 Task: Send an email with the signature Hailey Mitchell with the subject Request for feedback on a customer service experience and the message Please let me know if there are any changes to the project requirements. from softage.2@softage.net to softage.1@softage.net with an attached image file Sales_promotion_image.png and move the email from Sent Items to the folder Reflection
Action: Mouse pressed left at (833, 433)
Screenshot: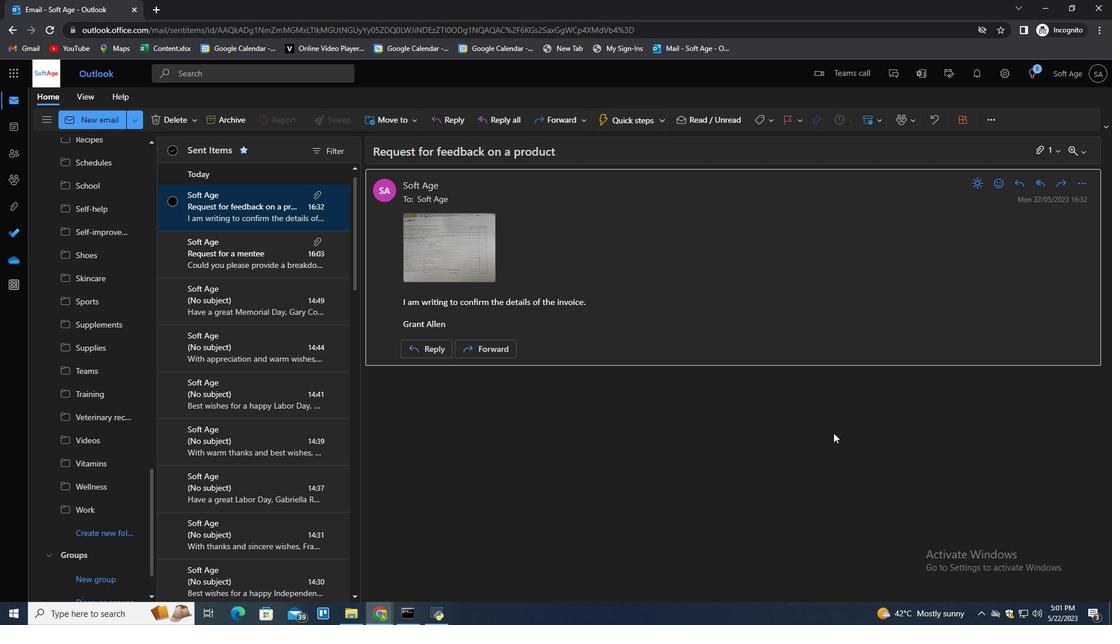 
Action: Key pressed n
Screenshot: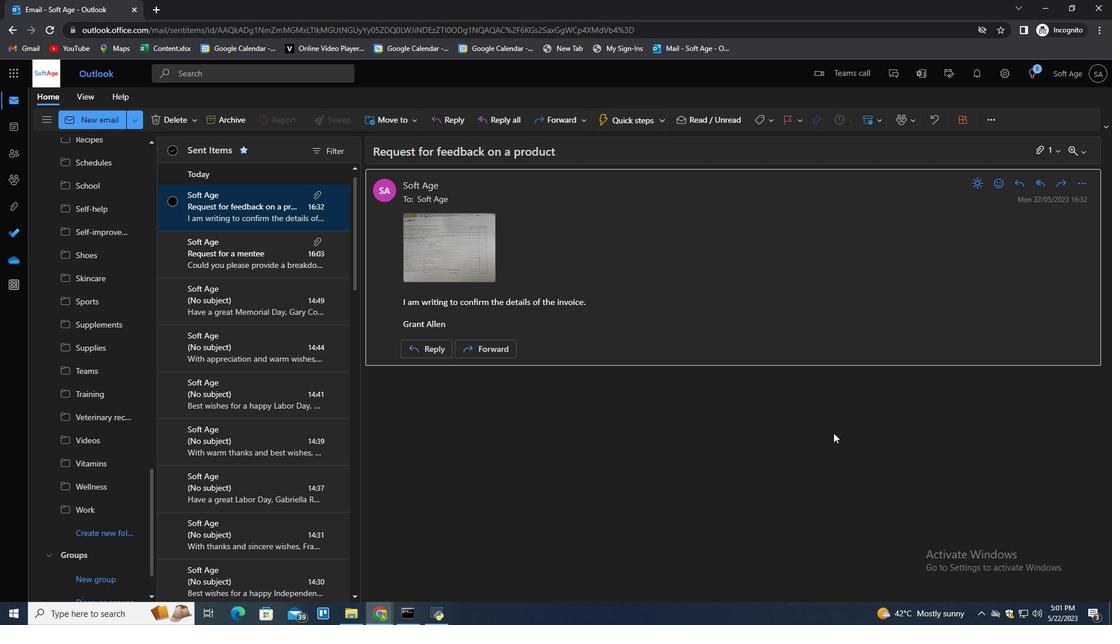 
Action: Mouse moved to (782, 120)
Screenshot: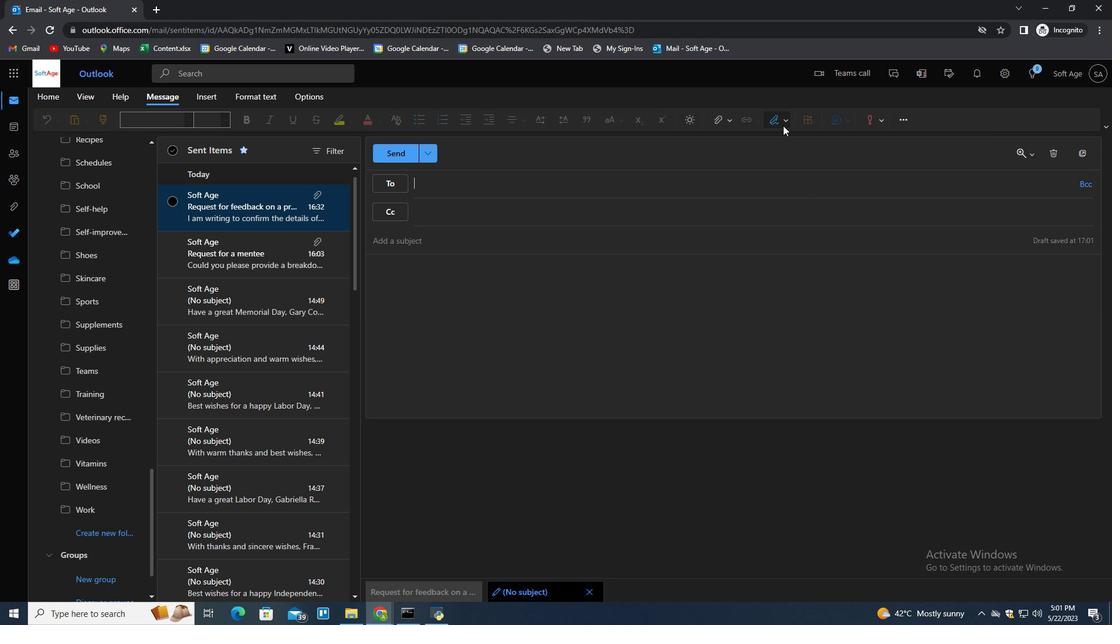 
Action: Mouse pressed left at (782, 120)
Screenshot: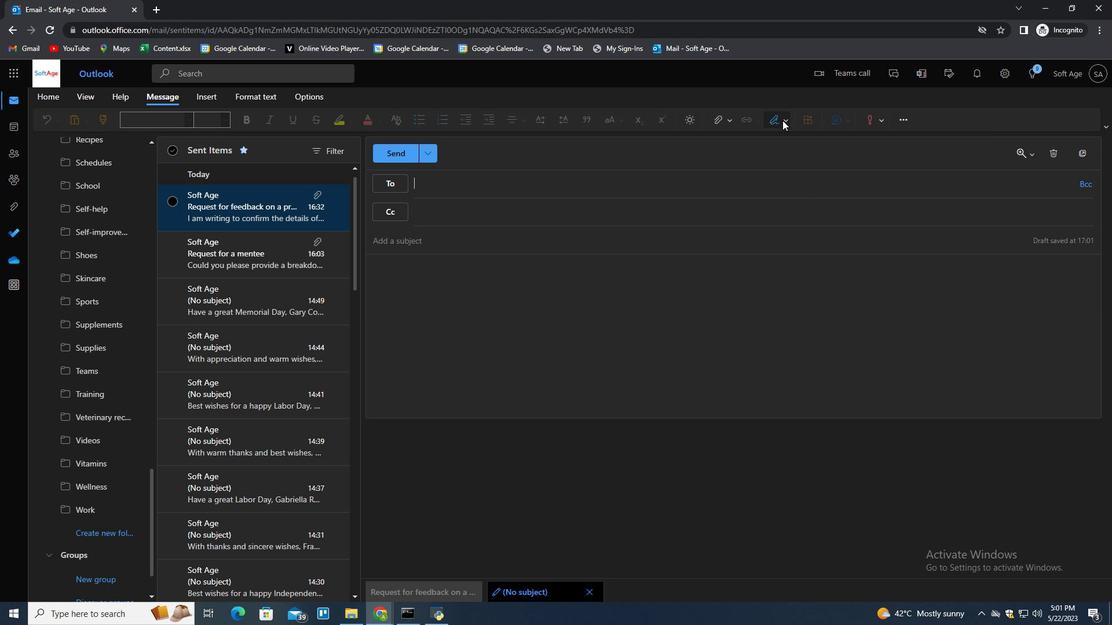 
Action: Mouse moved to (769, 161)
Screenshot: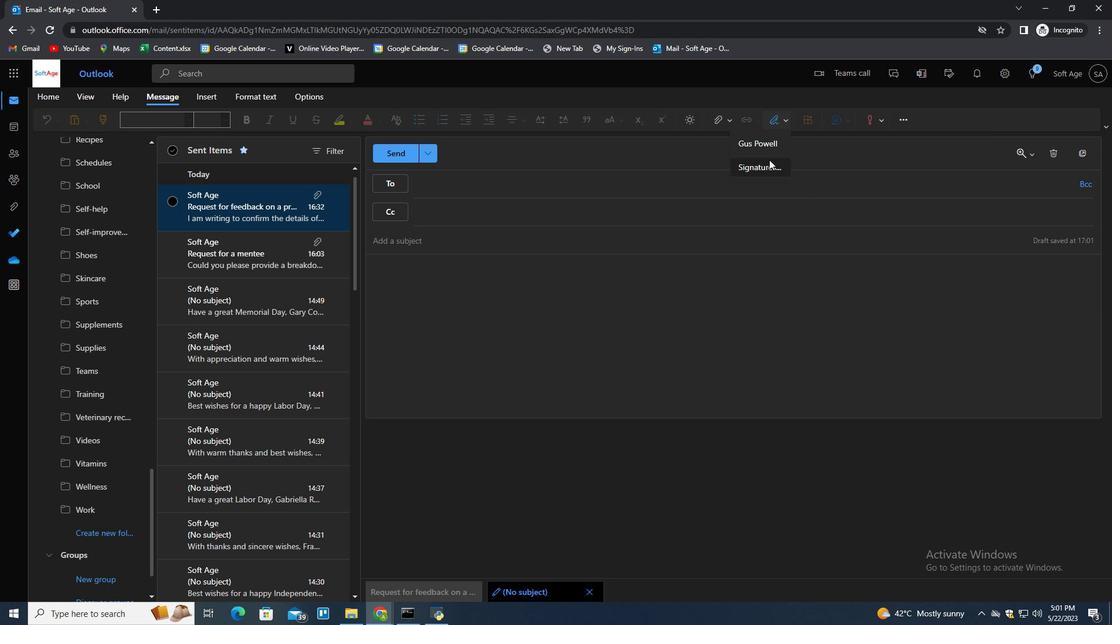 
Action: Mouse pressed left at (769, 161)
Screenshot: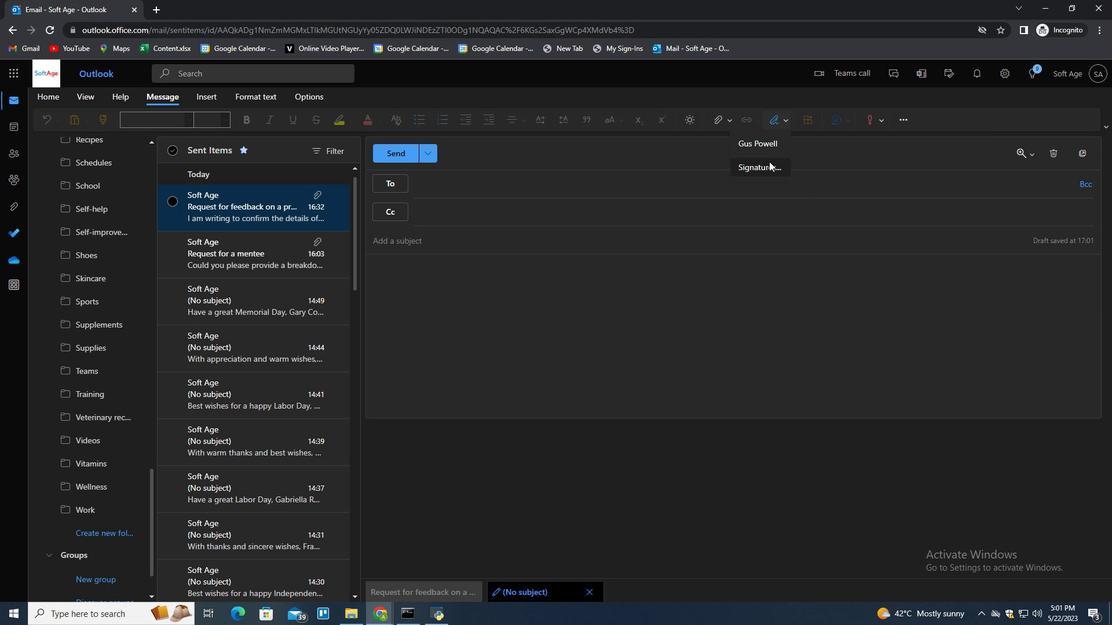 
Action: Mouse moved to (796, 212)
Screenshot: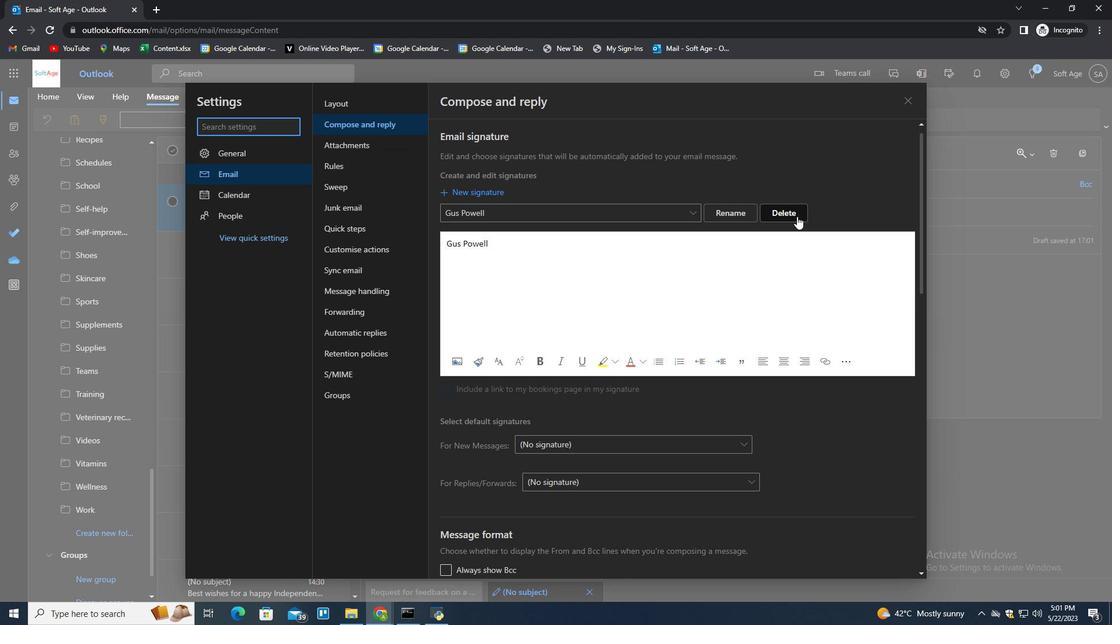 
Action: Mouse pressed left at (796, 212)
Screenshot: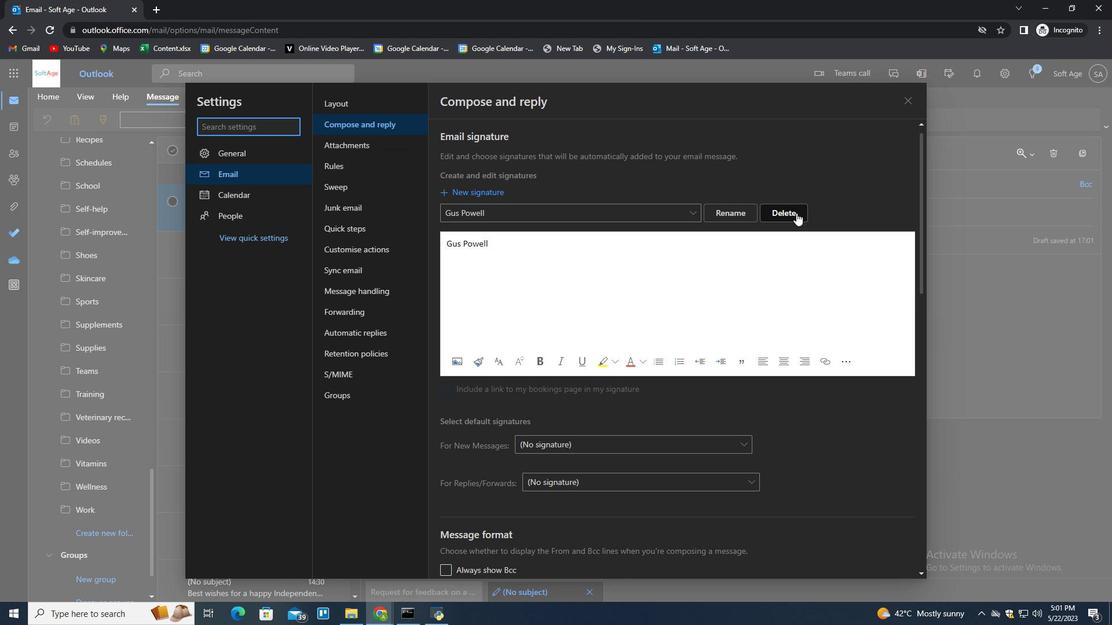 
Action: Mouse pressed left at (796, 212)
Screenshot: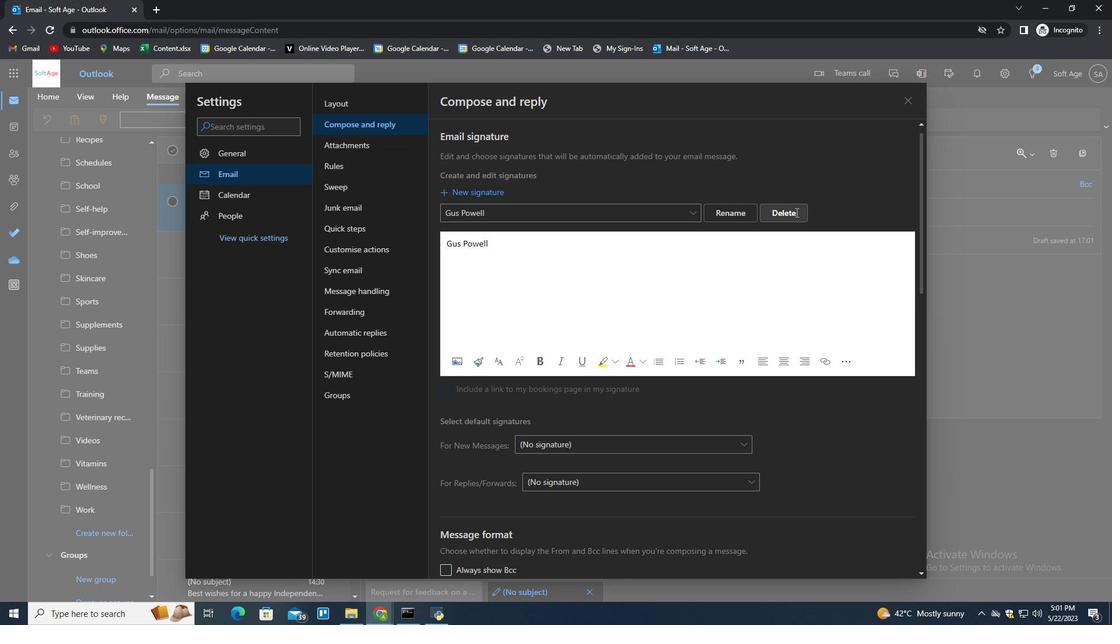 
Action: Key pressed <Key.shift>Hailey<Key.space><Key.shift>Mitchell<Key.tab><Key.shift><Key.shift><Key.shift><Key.shift>Hailey<Key.shift><Key.space><Key.shift>Mitchell
Screenshot: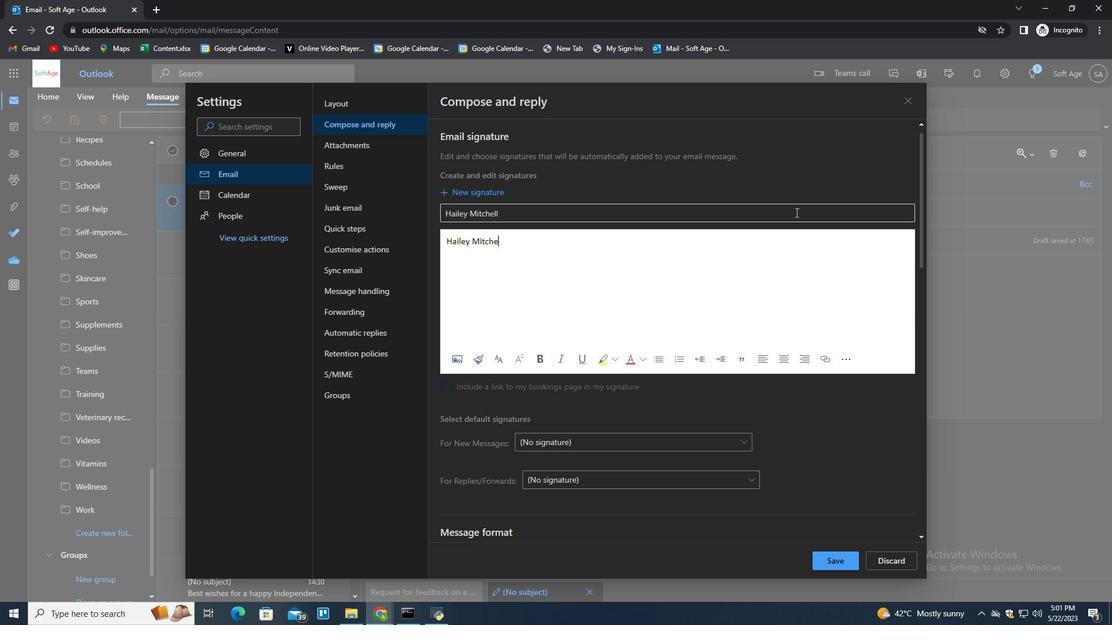 
Action: Mouse moved to (835, 562)
Screenshot: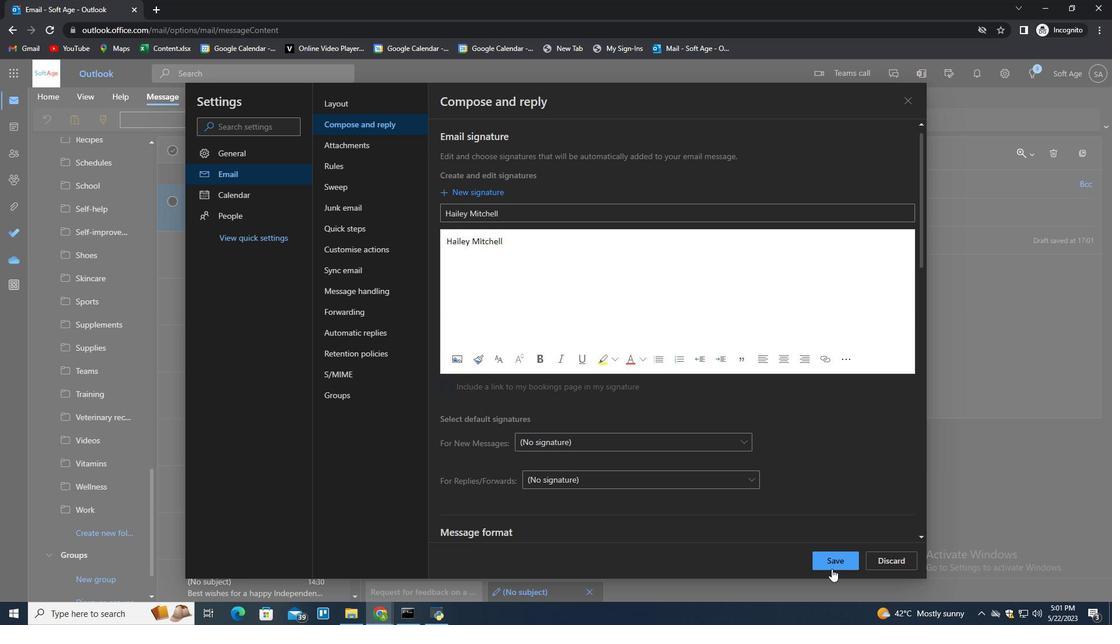 
Action: Mouse pressed left at (835, 562)
Screenshot: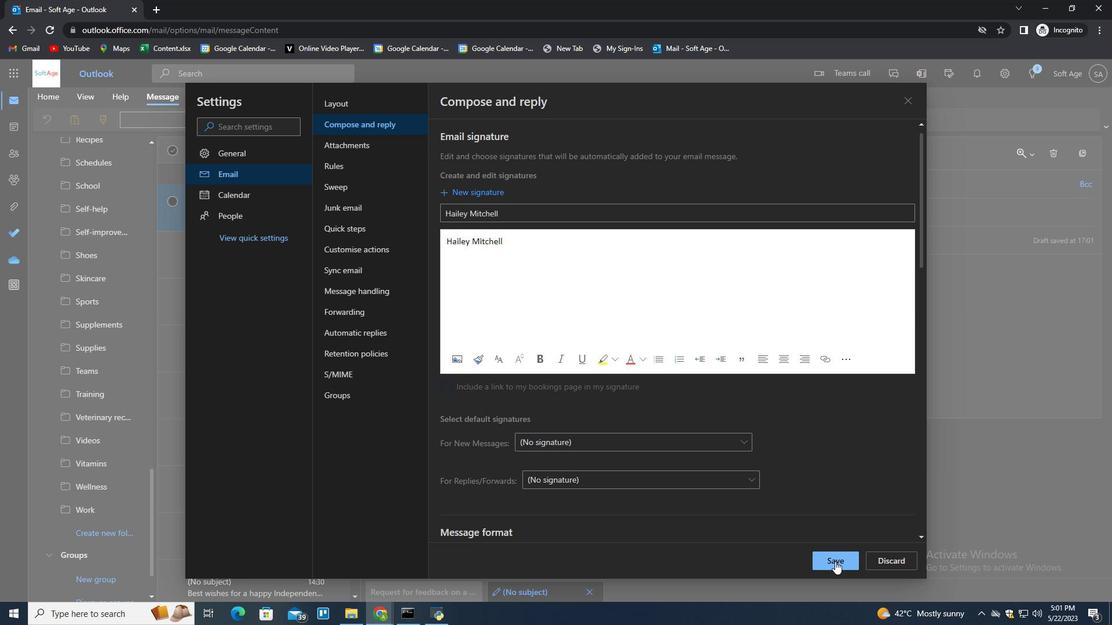 
Action: Mouse moved to (1019, 325)
Screenshot: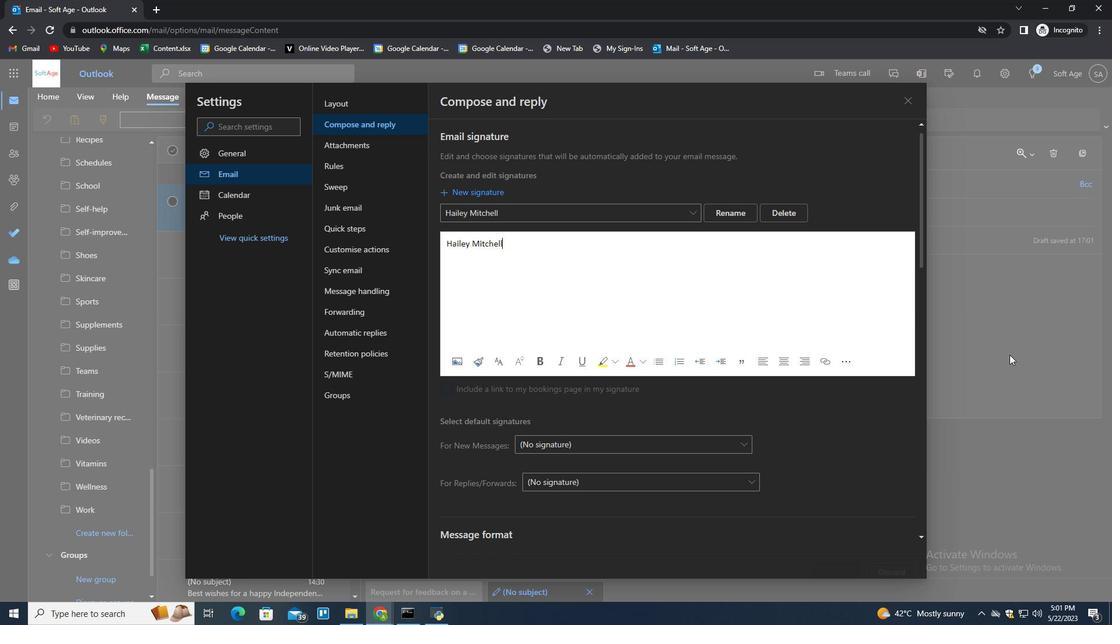 
Action: Mouse pressed left at (1019, 325)
Screenshot: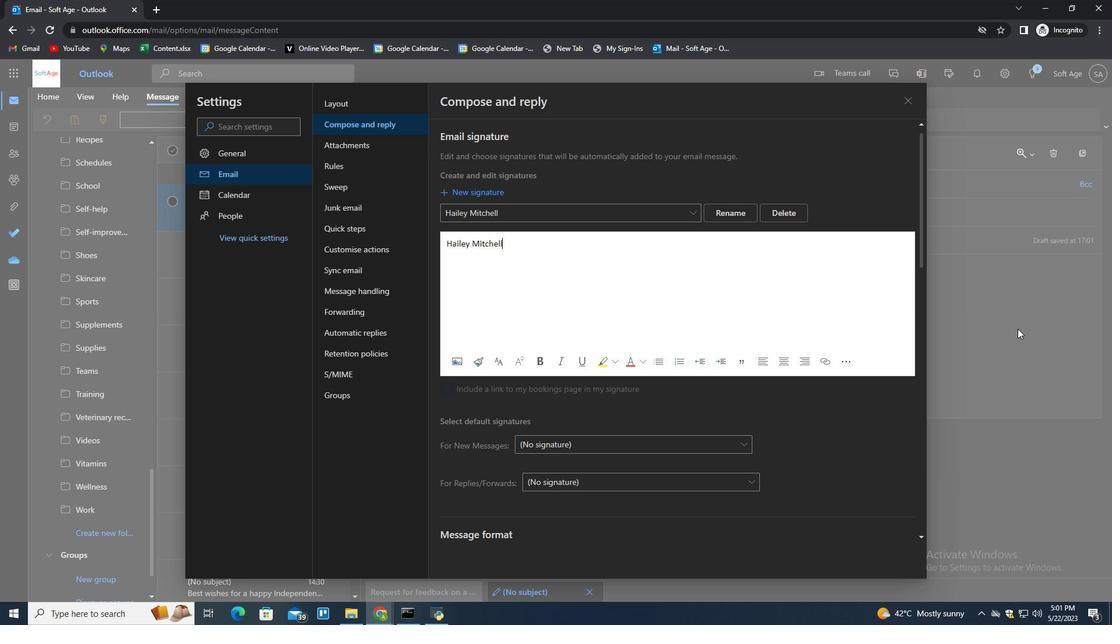 
Action: Mouse moved to (784, 116)
Screenshot: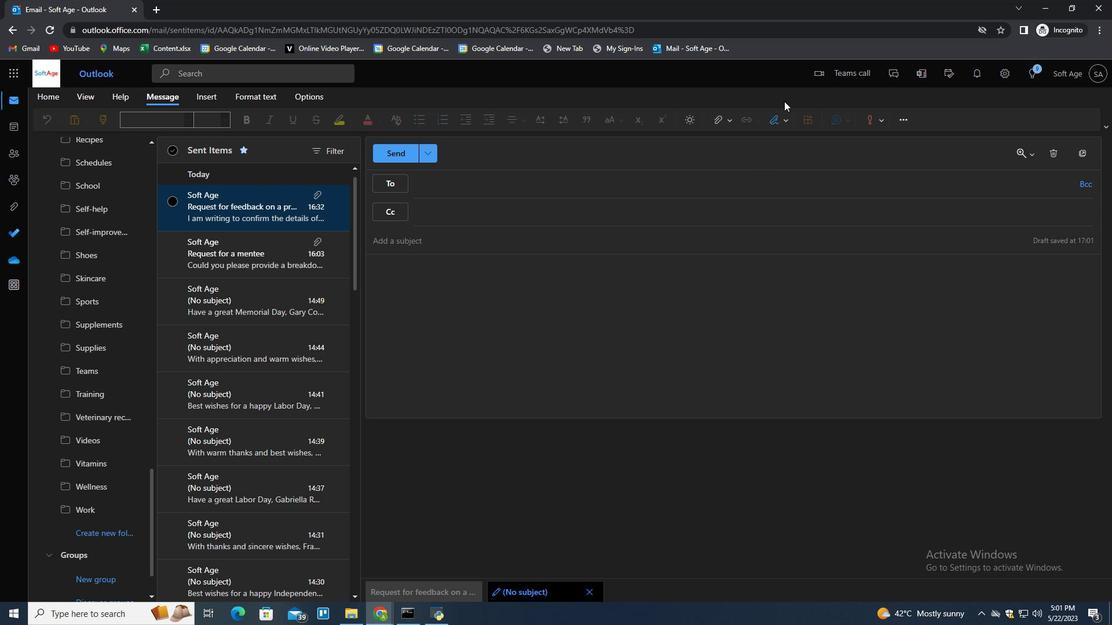 
Action: Mouse pressed left at (784, 116)
Screenshot: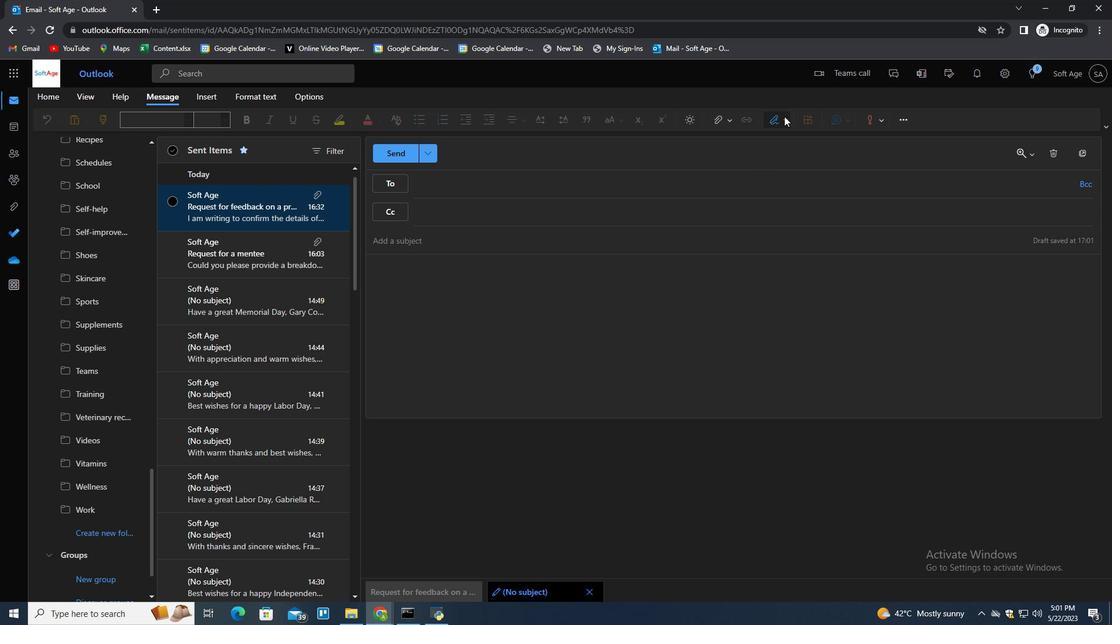 
Action: Mouse moved to (770, 141)
Screenshot: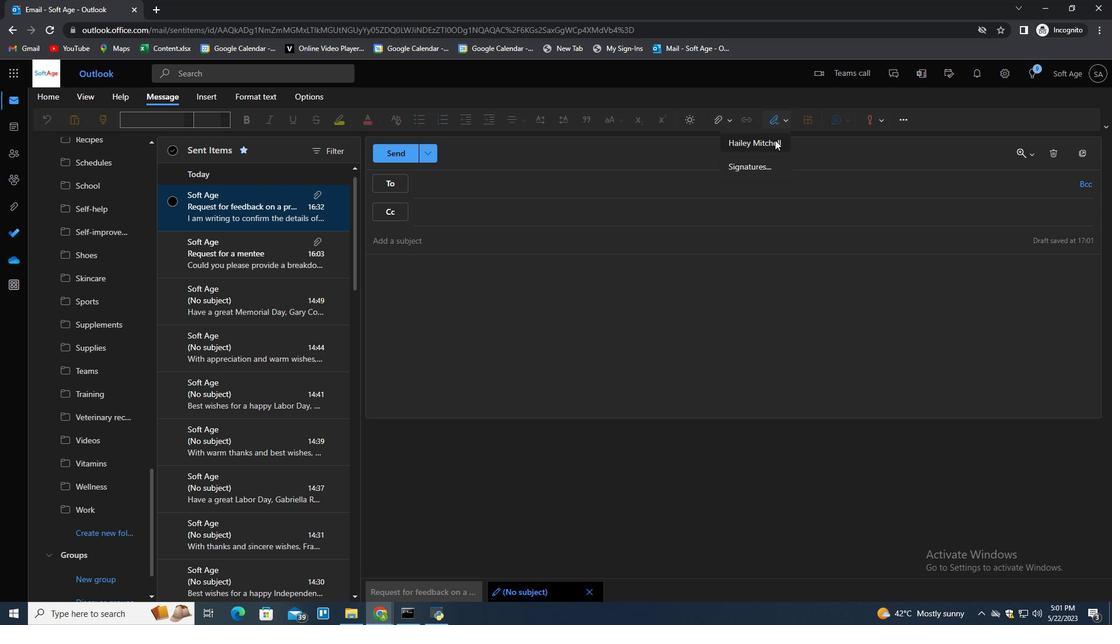 
Action: Mouse pressed left at (770, 141)
Screenshot: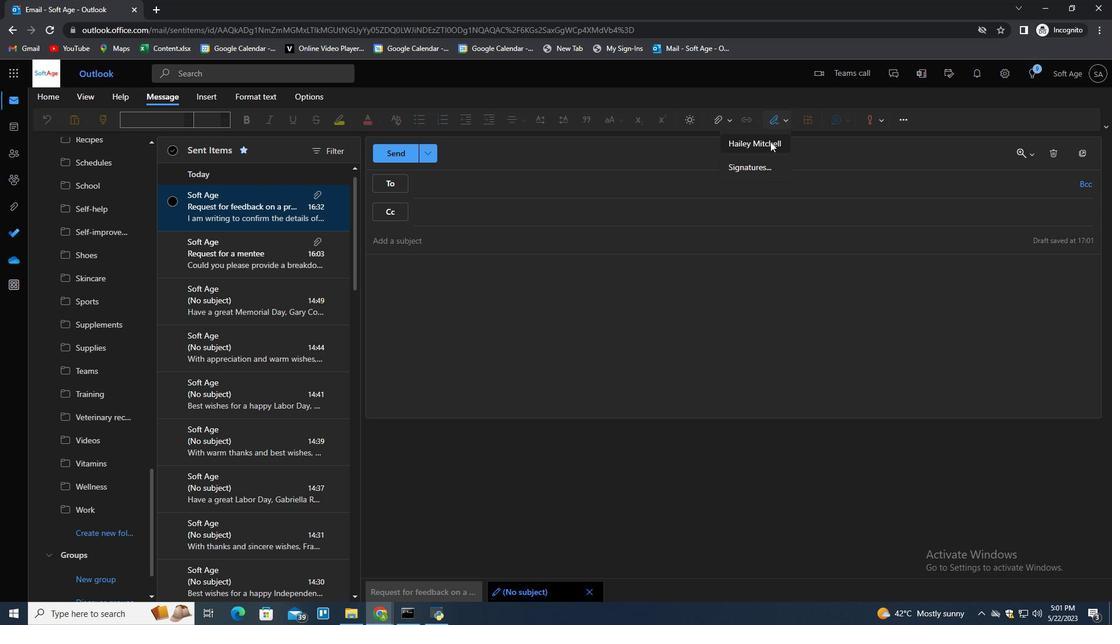 
Action: Mouse moved to (486, 240)
Screenshot: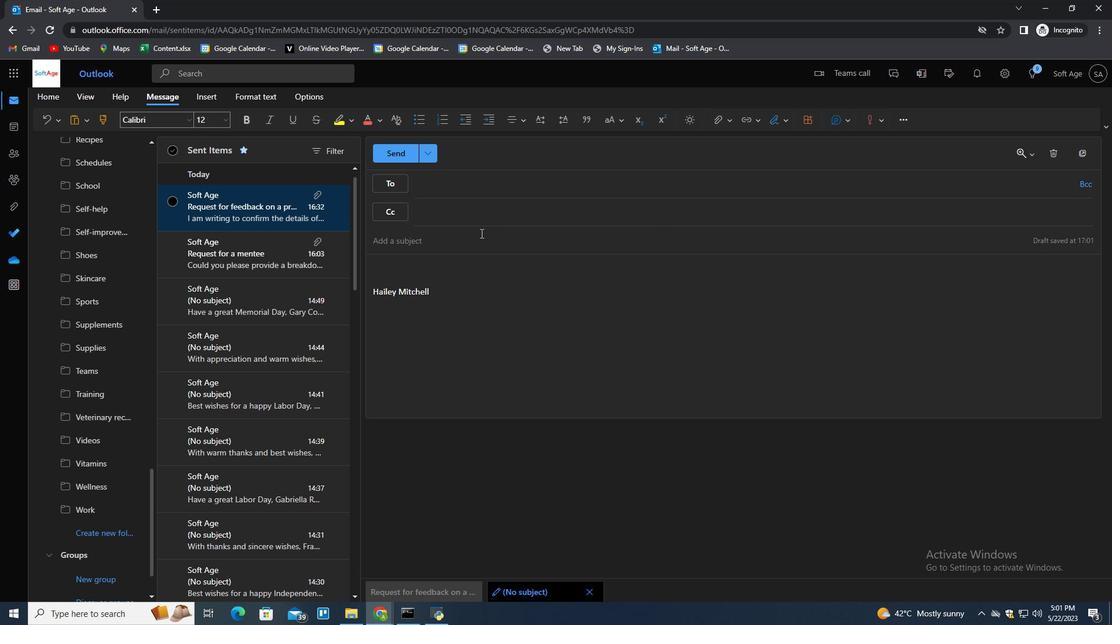 
Action: Mouse pressed left at (486, 240)
Screenshot: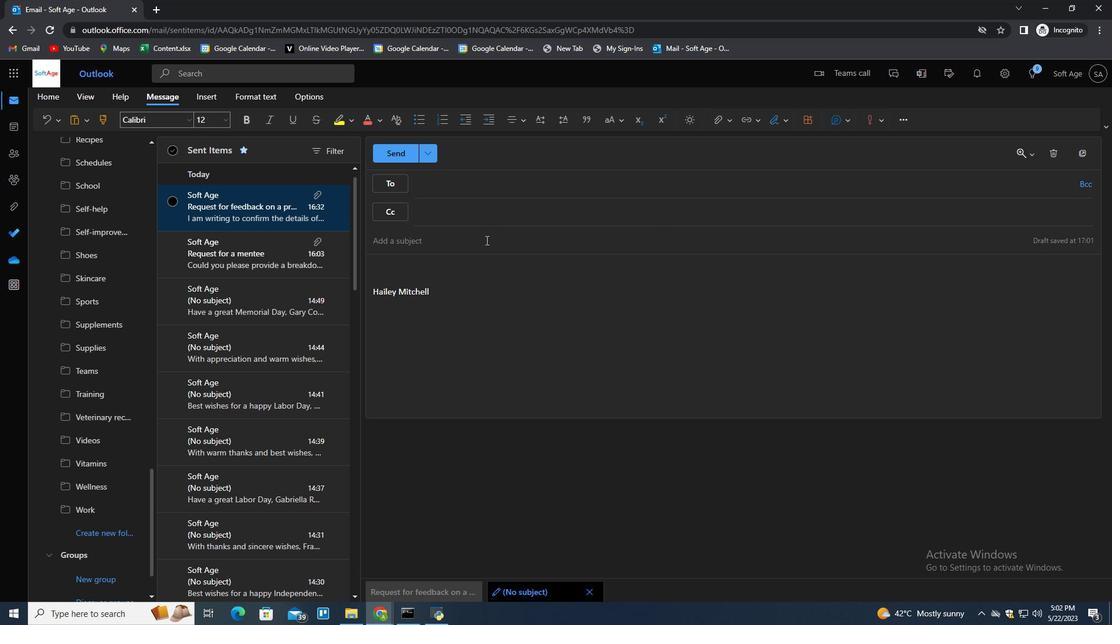
Action: Key pressed <Key.shift>Request<Key.space>for<Key.space>feedback<Key.space>on<Key.space>a<Key.space>customet<Key.backspace>r<Key.space>service<Key.space>experience<Key.tab><Key.shift>Please<Key.space>let<Key.space>met<Key.backspace><Key.space>know<Key.space>if<Key.space>therer<Key.backspace><Key.space>are<Key.space>any<Key.space>chane<Key.backspace>ges<Key.space>to<Key.space>the<Key.space>project<Key.space>requirements.
Screenshot: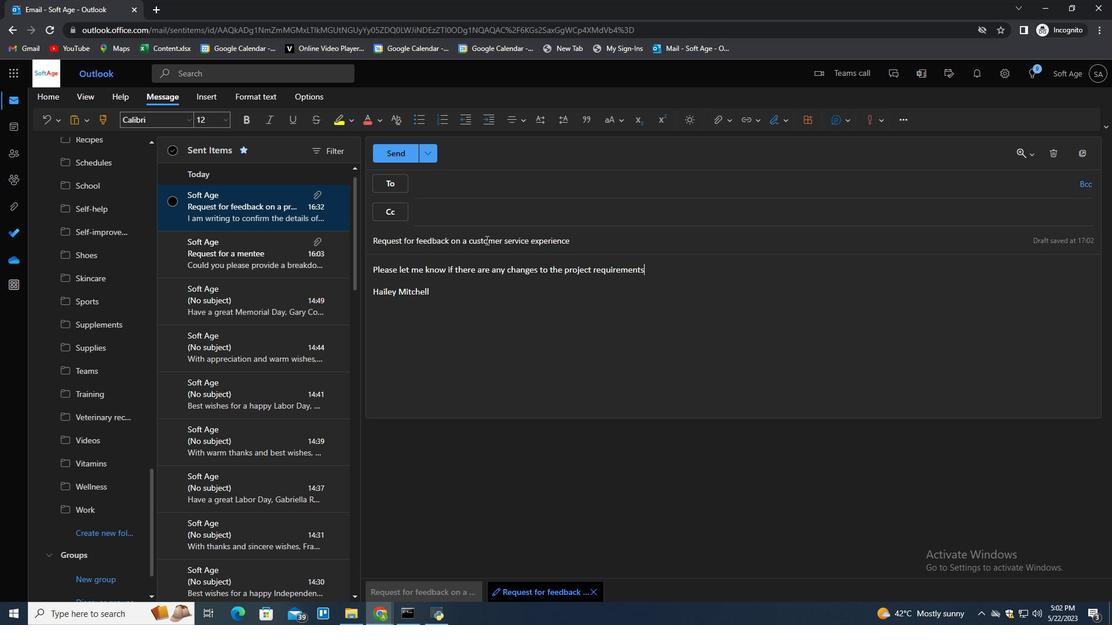 
Action: Mouse moved to (447, 181)
Screenshot: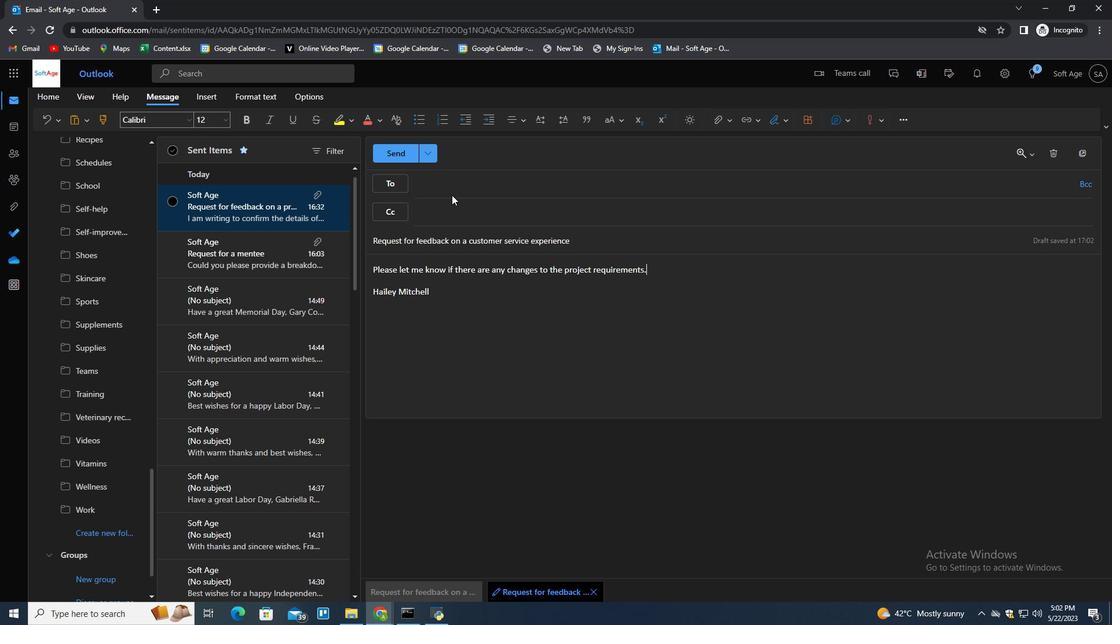 
Action: Mouse pressed left at (447, 181)
Screenshot: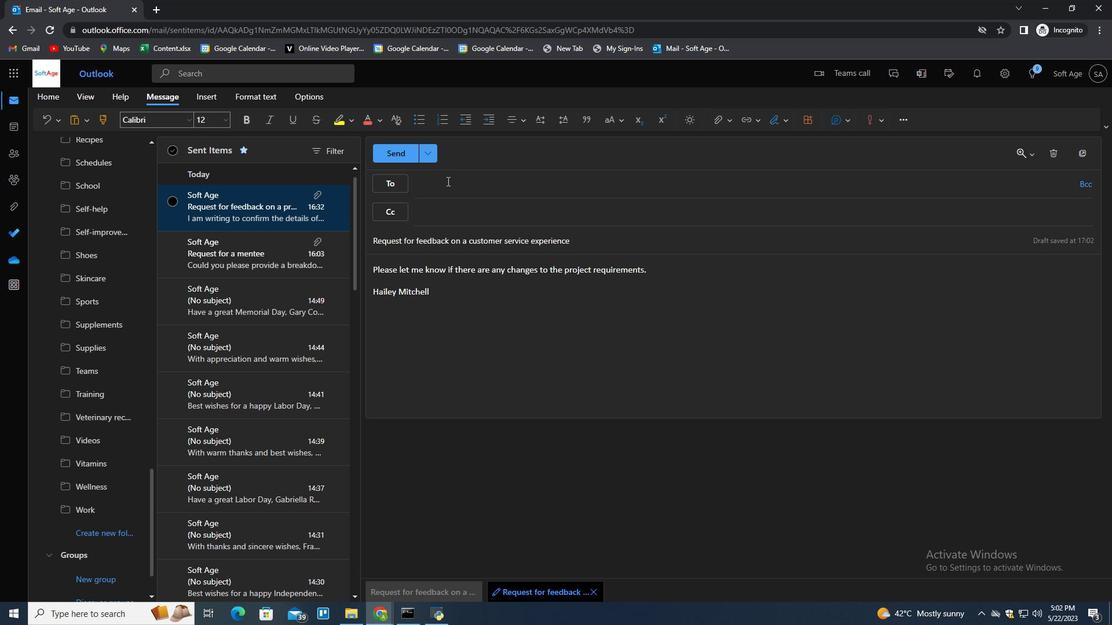 
Action: Key pressed softg<Key.backspace>age.1<Key.shift><Key.shift>@softage.net<Key.enter>
Screenshot: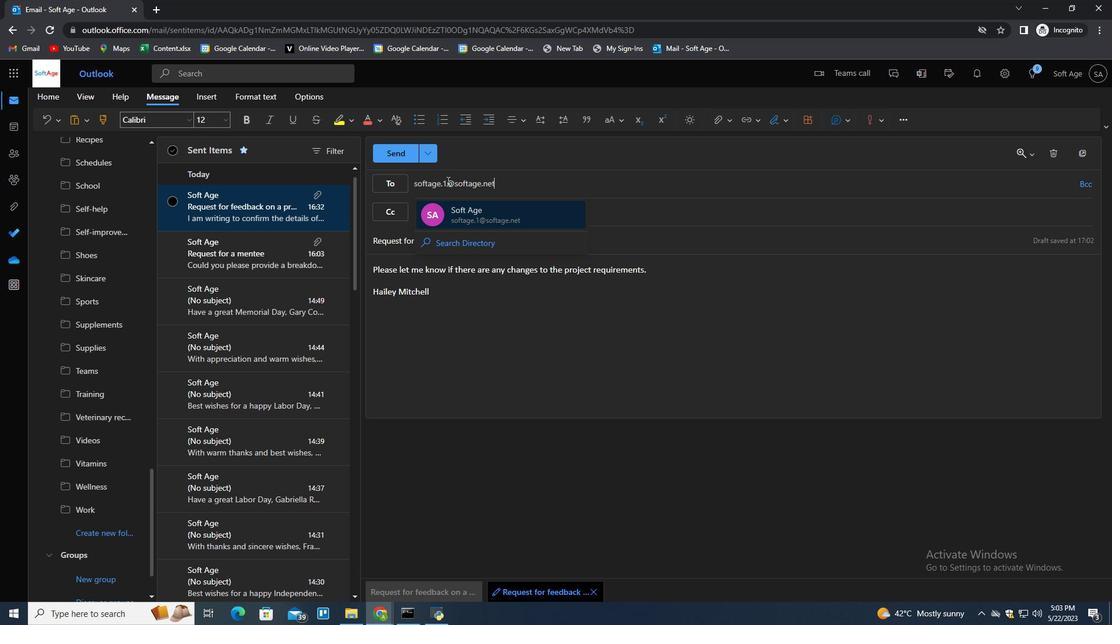 
Action: Mouse moved to (494, 230)
Screenshot: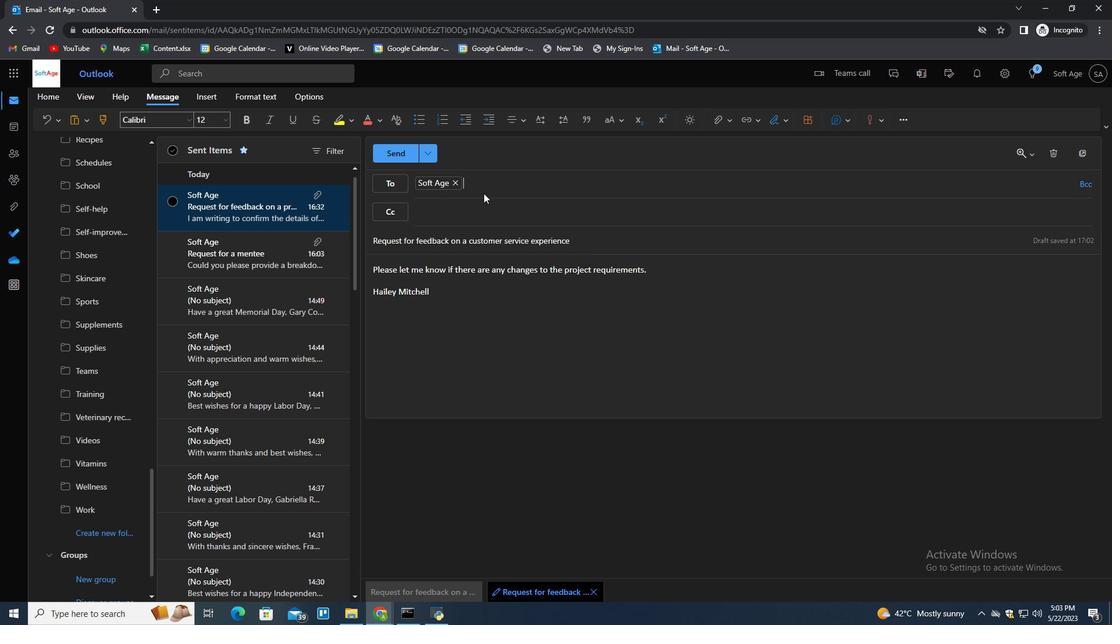 
Action: Mouse scrolled (494, 229) with delta (0, 0)
Screenshot: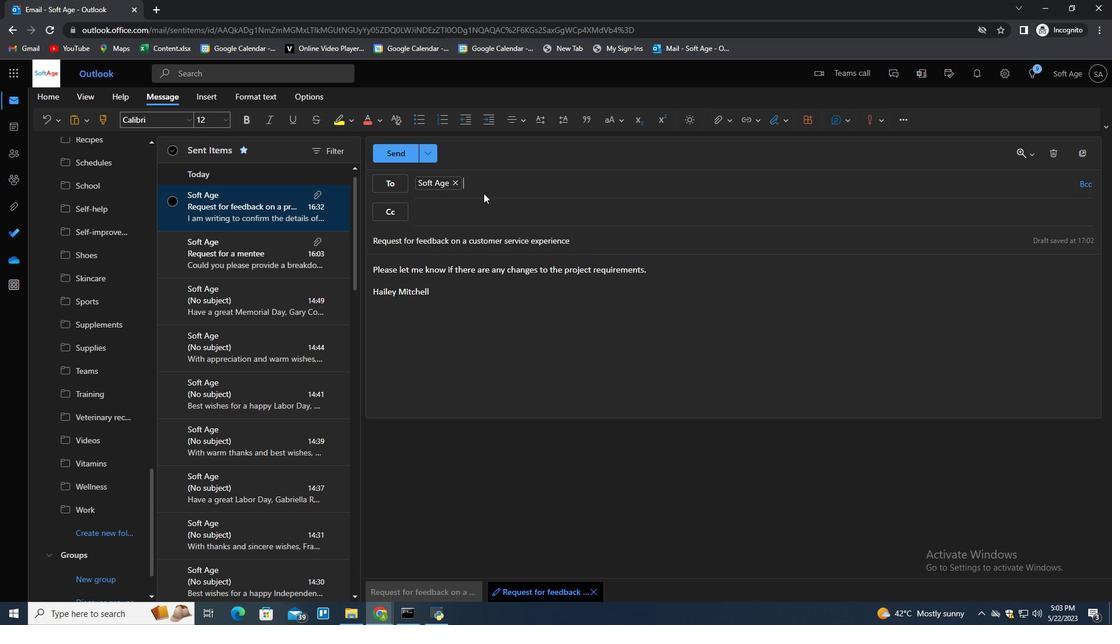 
Action: Mouse scrolled (494, 229) with delta (0, 0)
Screenshot: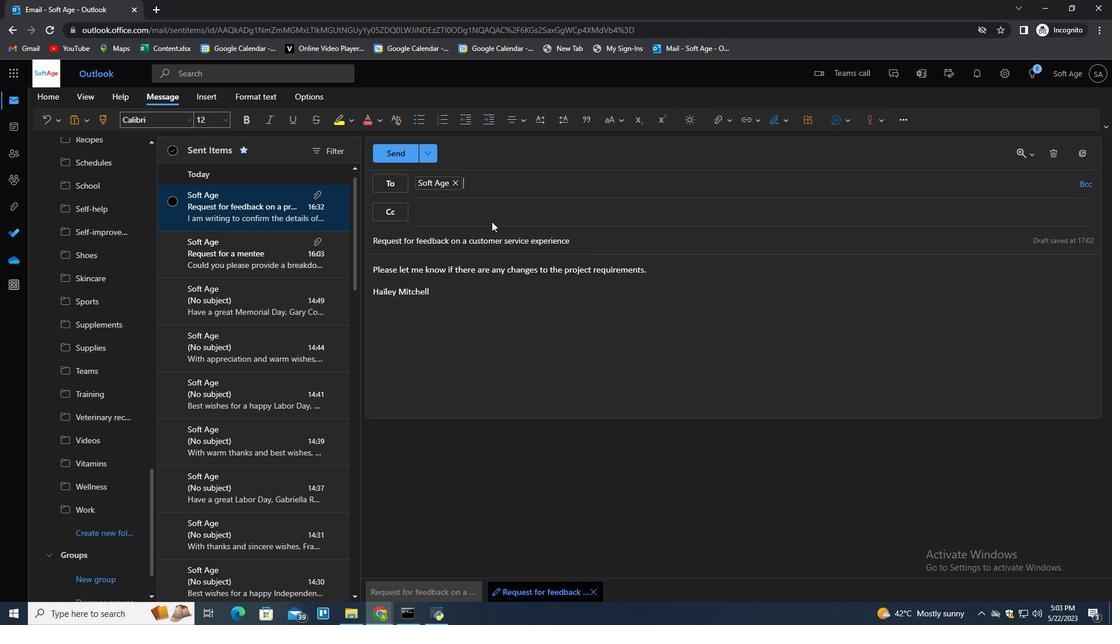 
Action: Mouse moved to (502, 279)
Screenshot: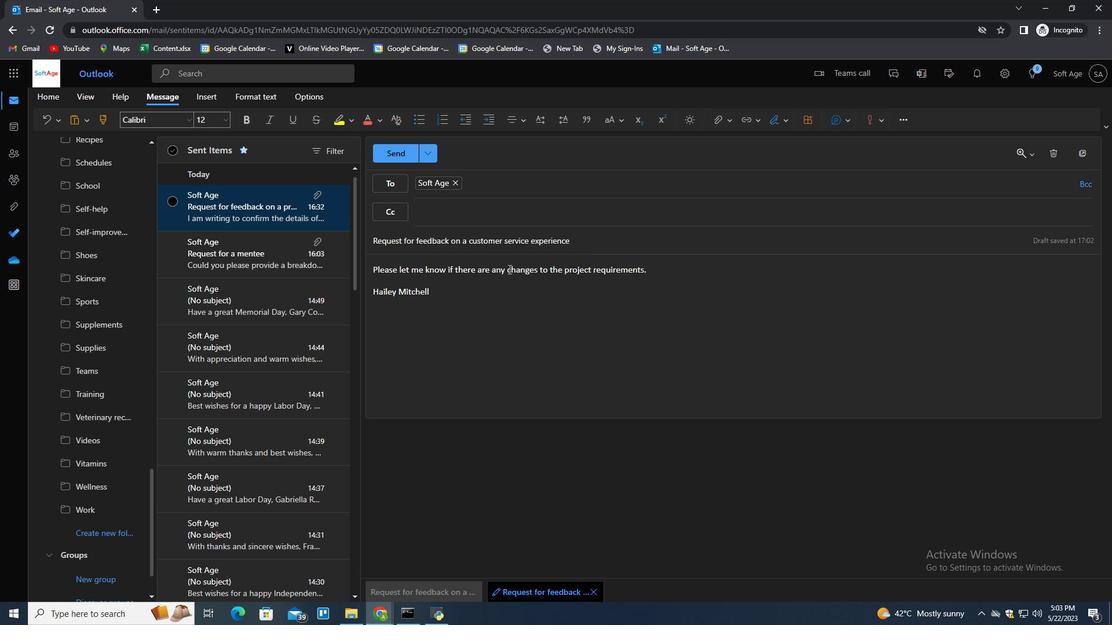 
Action: Mouse pressed left at (502, 279)
Screenshot: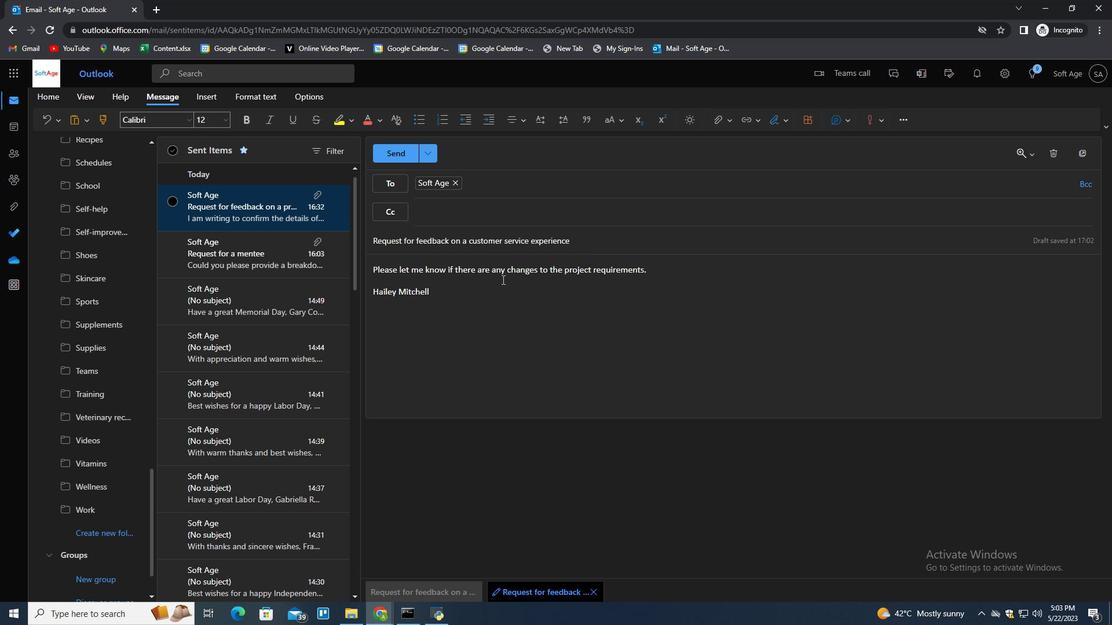 
Action: Mouse moved to (726, 115)
Screenshot: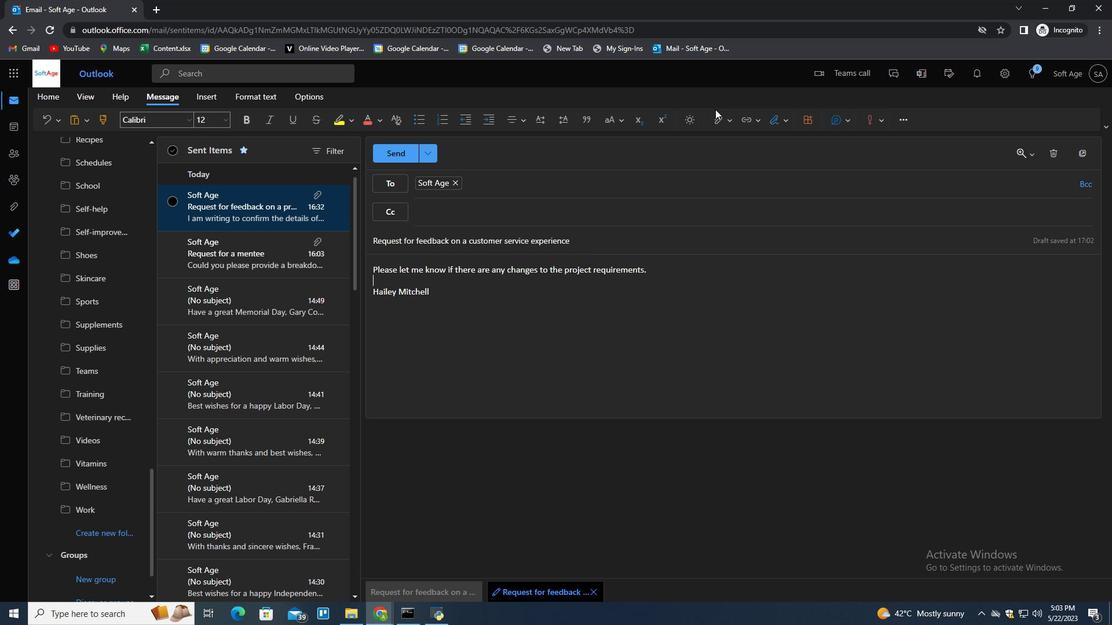 
Action: Mouse pressed left at (726, 115)
Screenshot: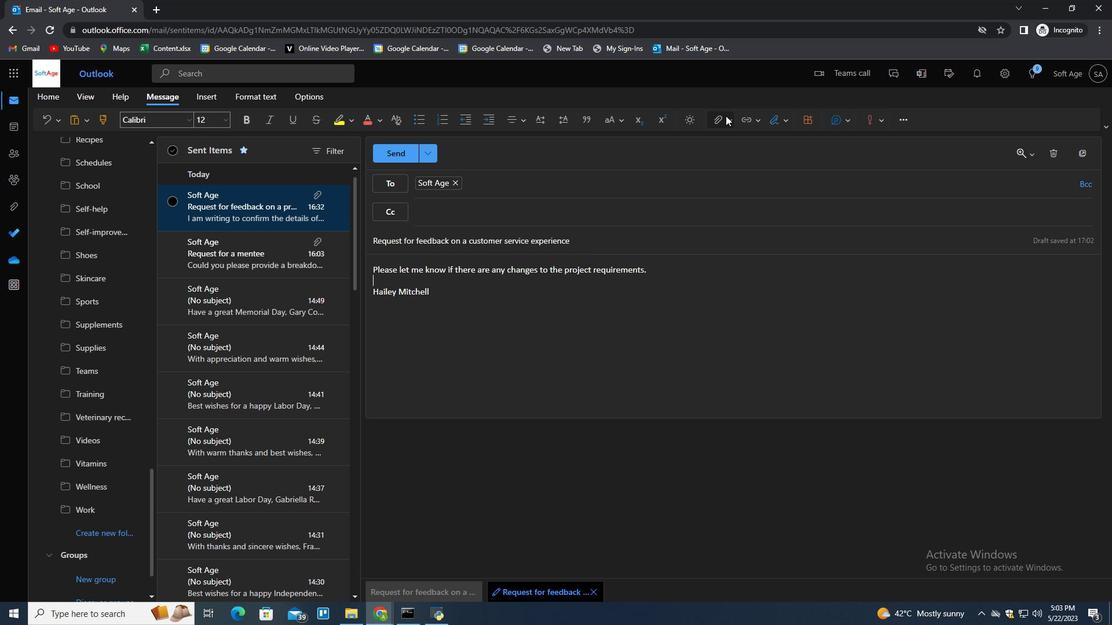 
Action: Mouse moved to (689, 144)
Screenshot: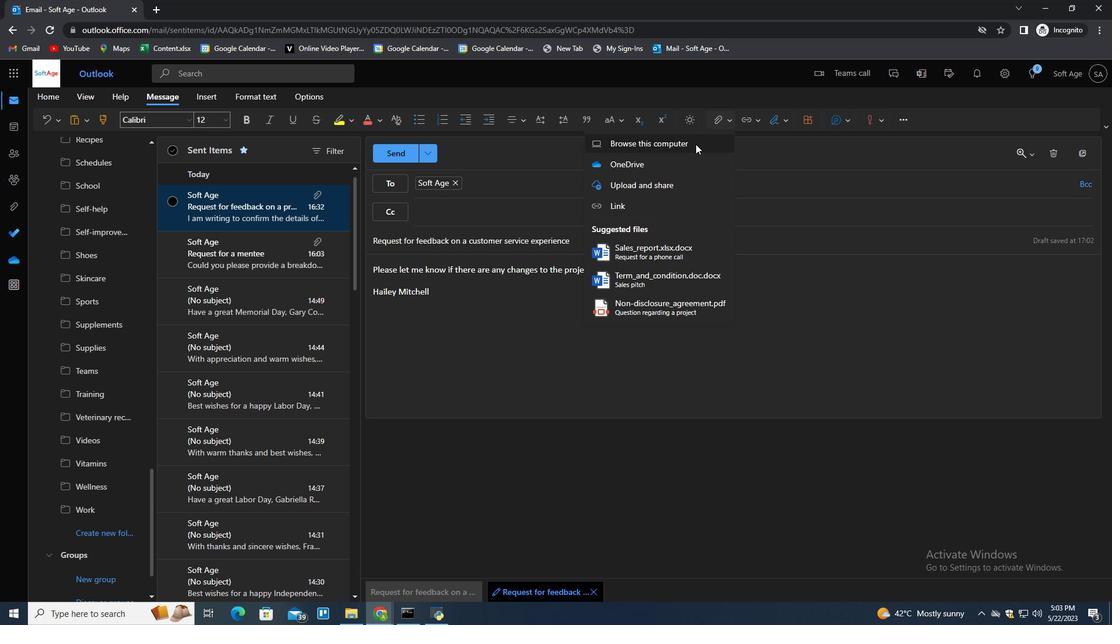 
Action: Mouse pressed left at (689, 144)
Screenshot: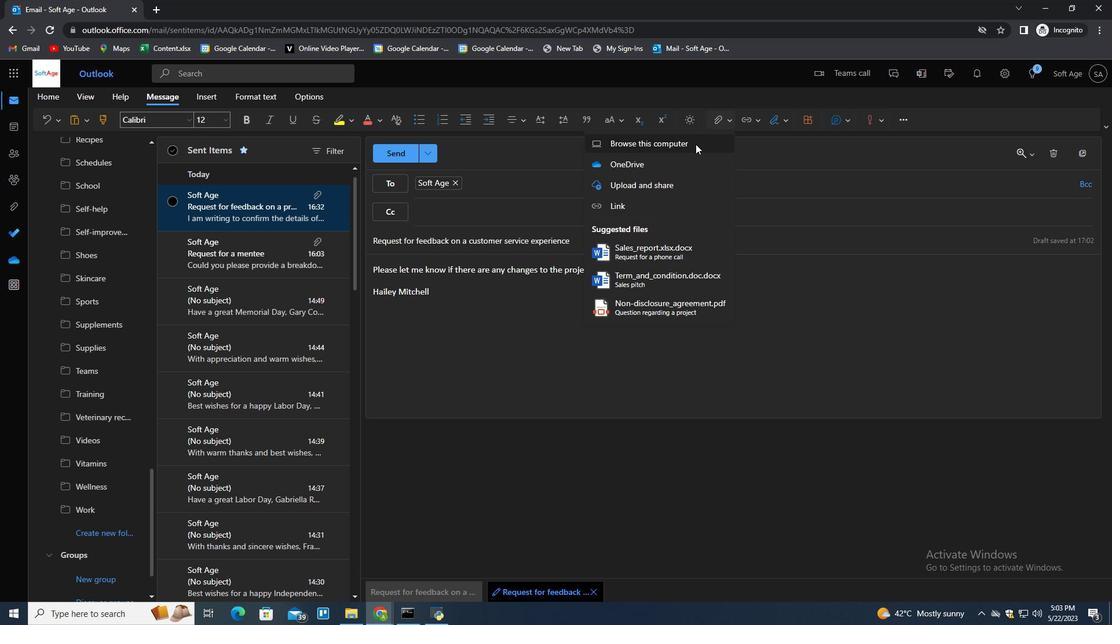 
Action: Mouse moved to (303, 165)
Screenshot: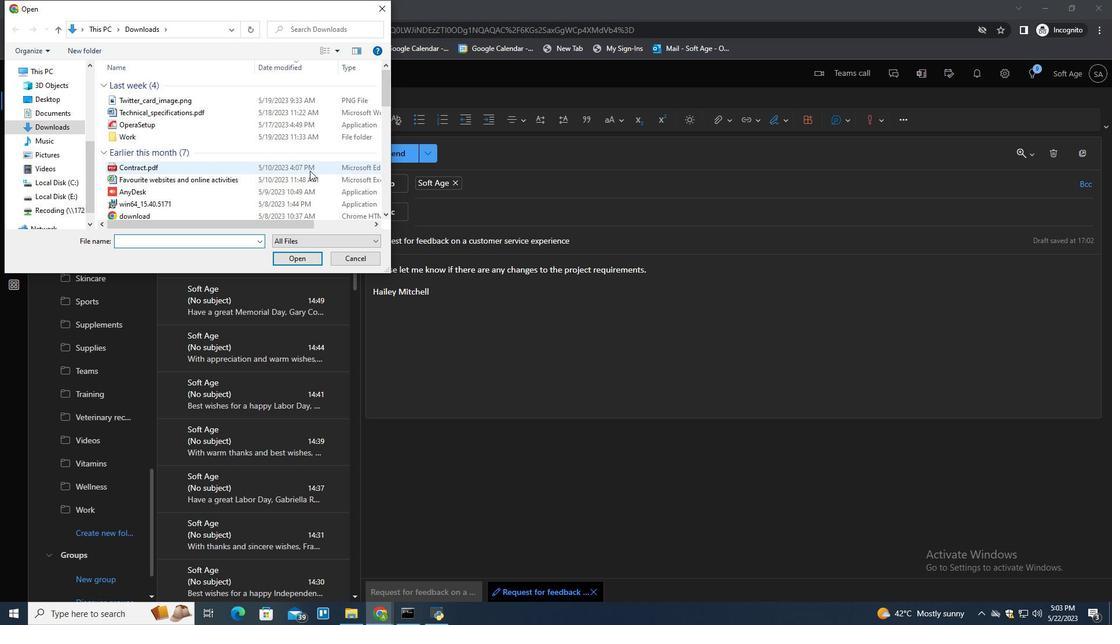 
Action: Mouse scrolled (303, 165) with delta (0, 0)
Screenshot: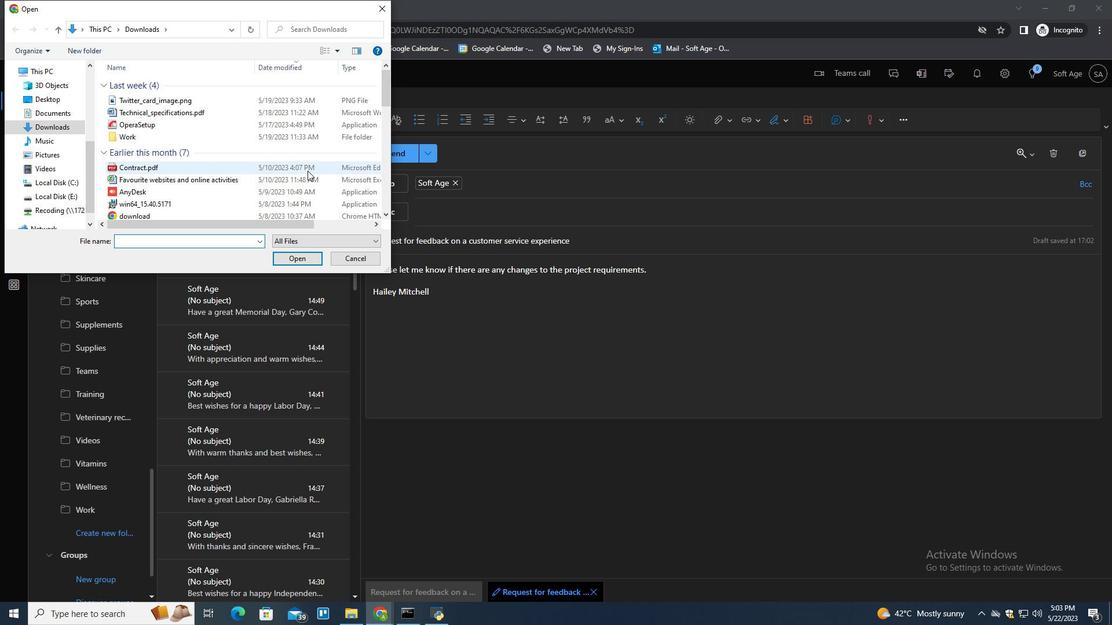 
Action: Mouse scrolled (303, 165) with delta (0, 0)
Screenshot: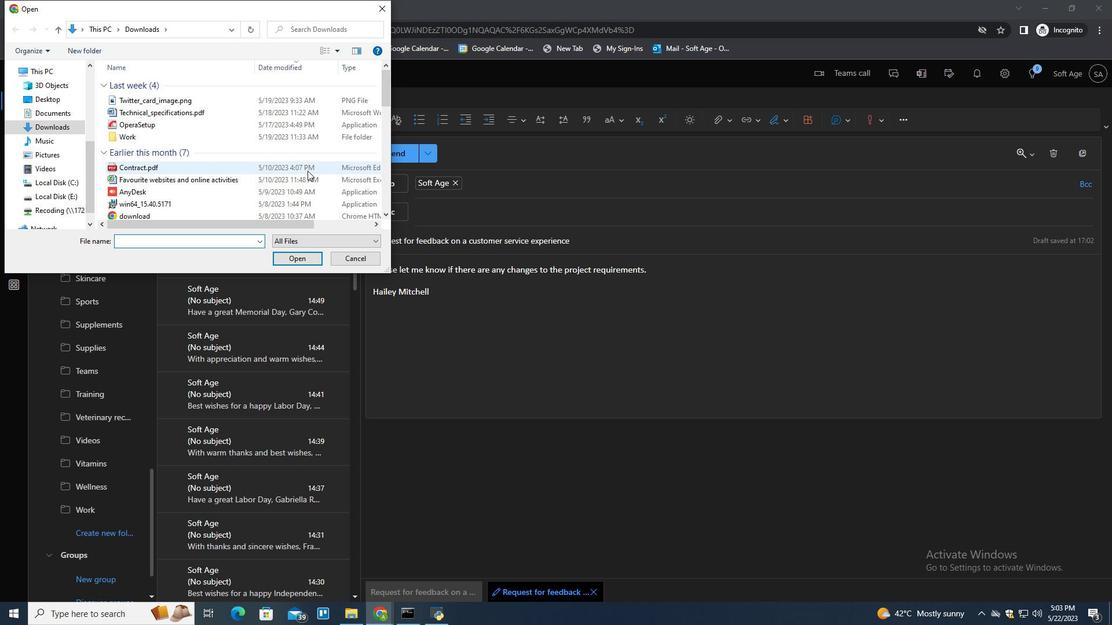 
Action: Mouse scrolled (303, 165) with delta (0, 0)
Screenshot: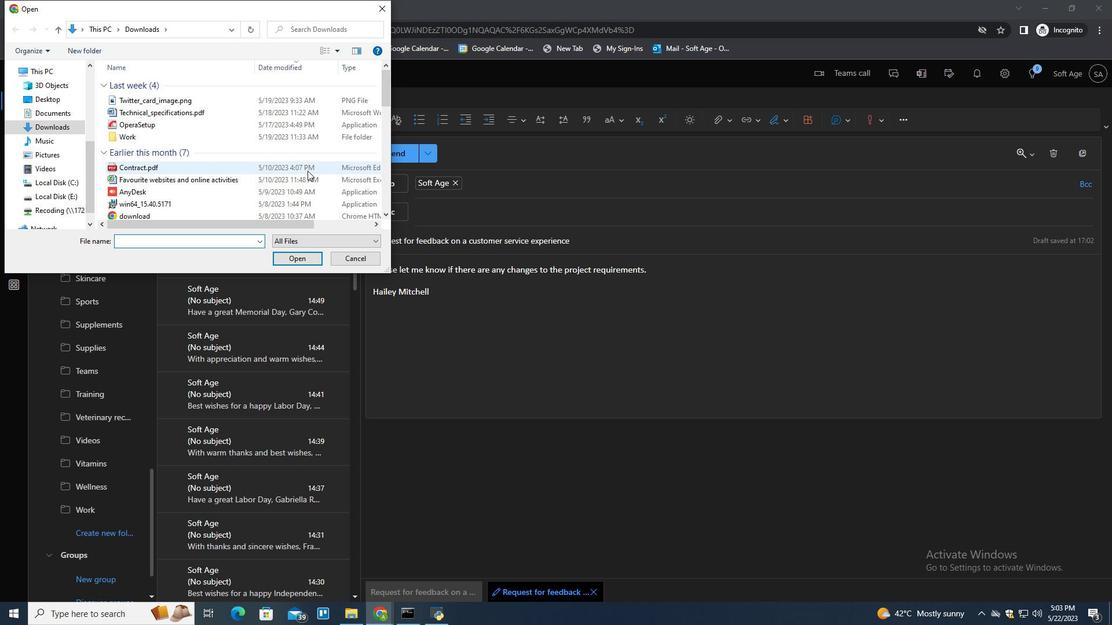 
Action: Mouse scrolled (303, 165) with delta (0, 0)
Screenshot: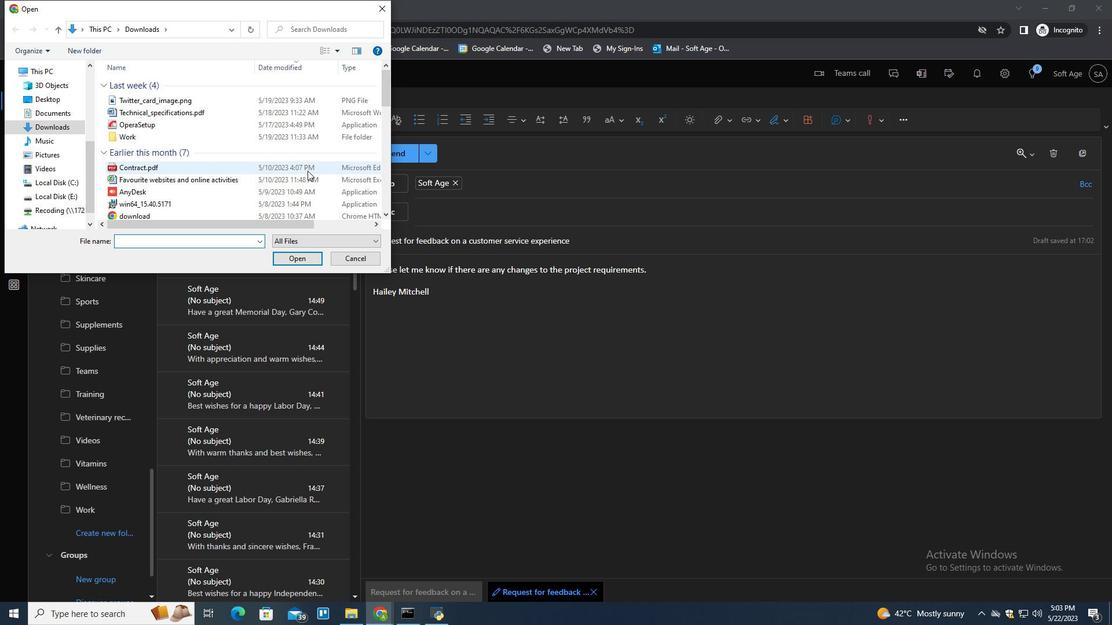 
Action: Mouse scrolled (303, 165) with delta (0, 0)
Screenshot: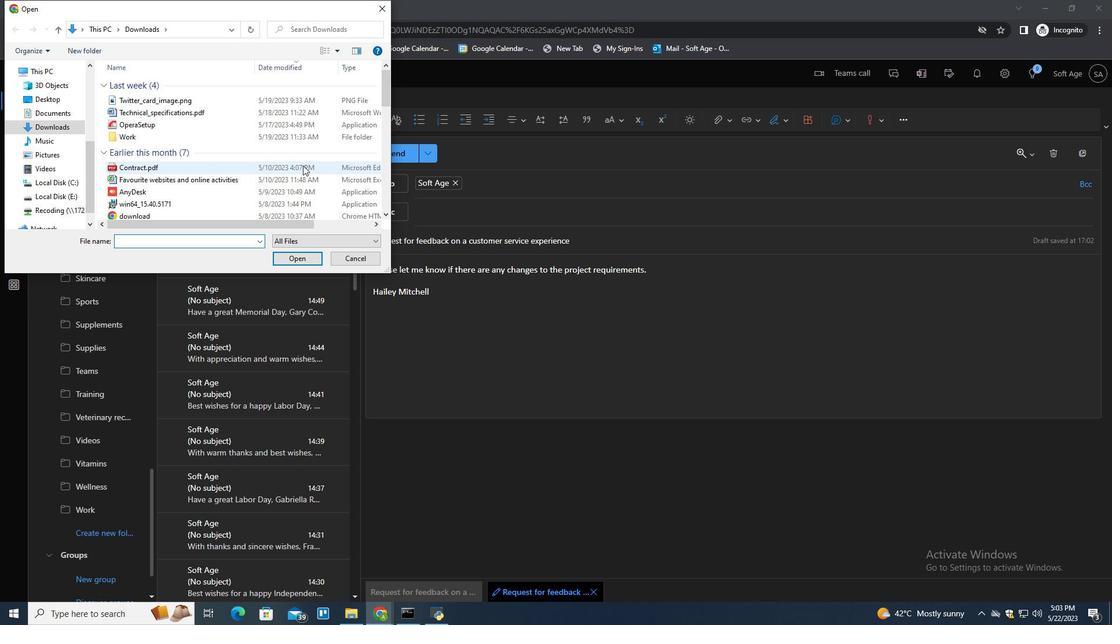 
Action: Mouse scrolled (303, 165) with delta (0, 0)
Screenshot: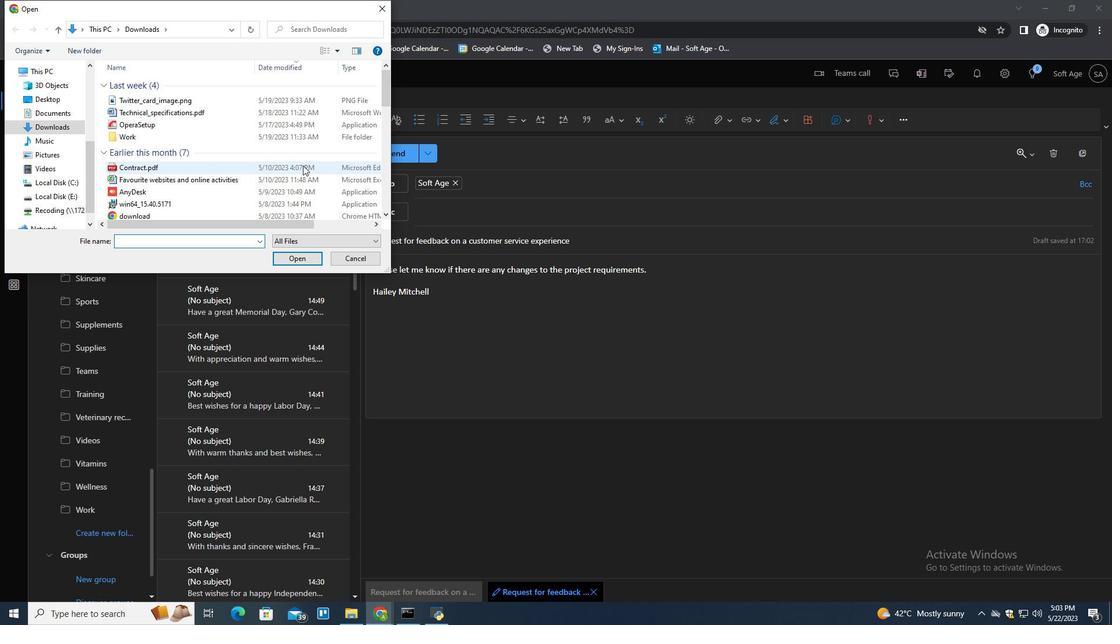 
Action: Mouse scrolled (303, 165) with delta (0, 0)
Screenshot: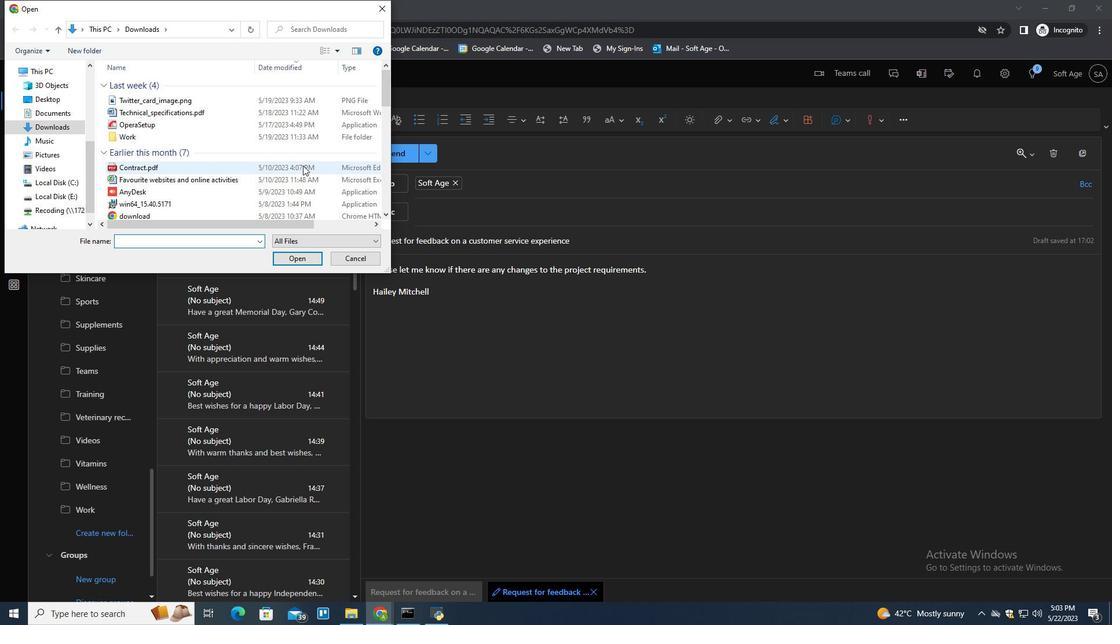 
Action: Mouse scrolled (303, 165) with delta (0, 0)
Screenshot: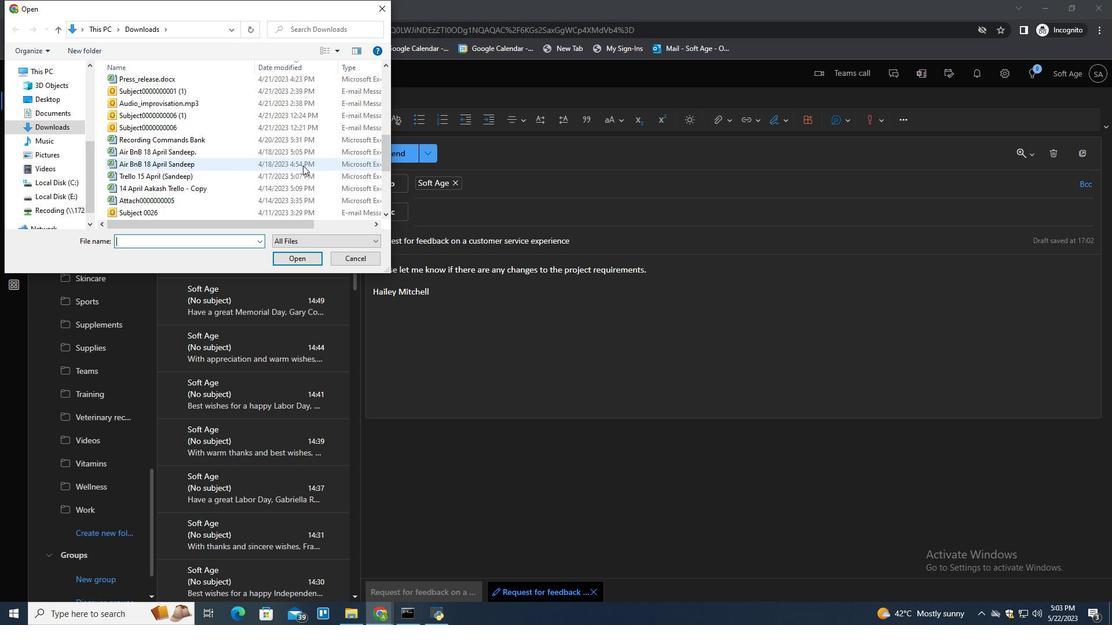 
Action: Mouse scrolled (303, 165) with delta (0, 0)
Screenshot: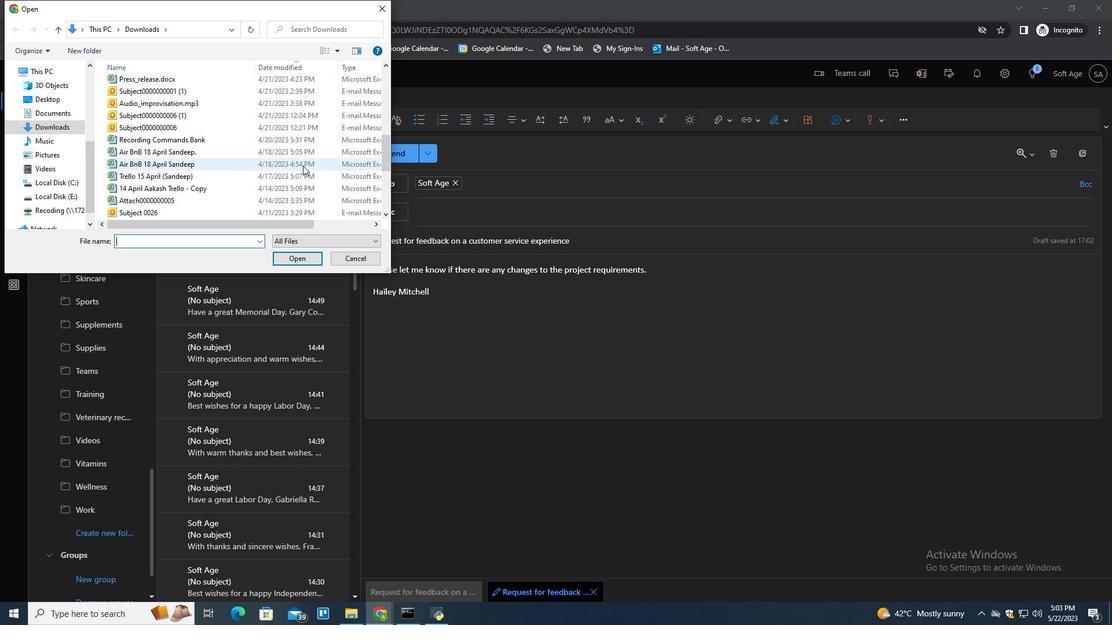 
Action: Mouse scrolled (303, 165) with delta (0, 0)
Screenshot: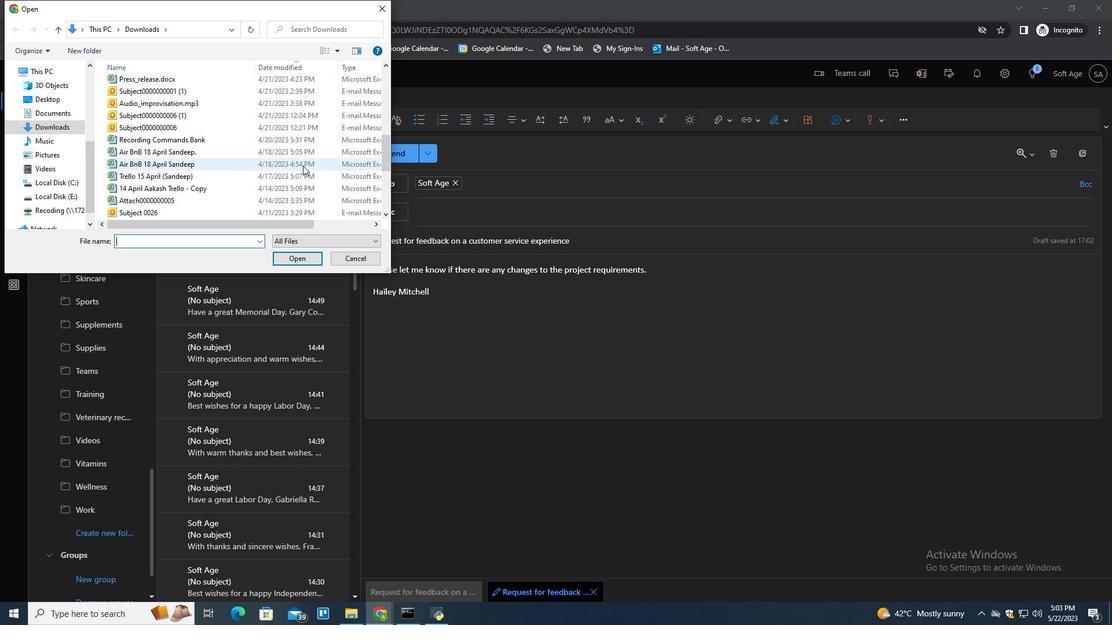 
Action: Mouse scrolled (303, 165) with delta (0, 0)
Screenshot: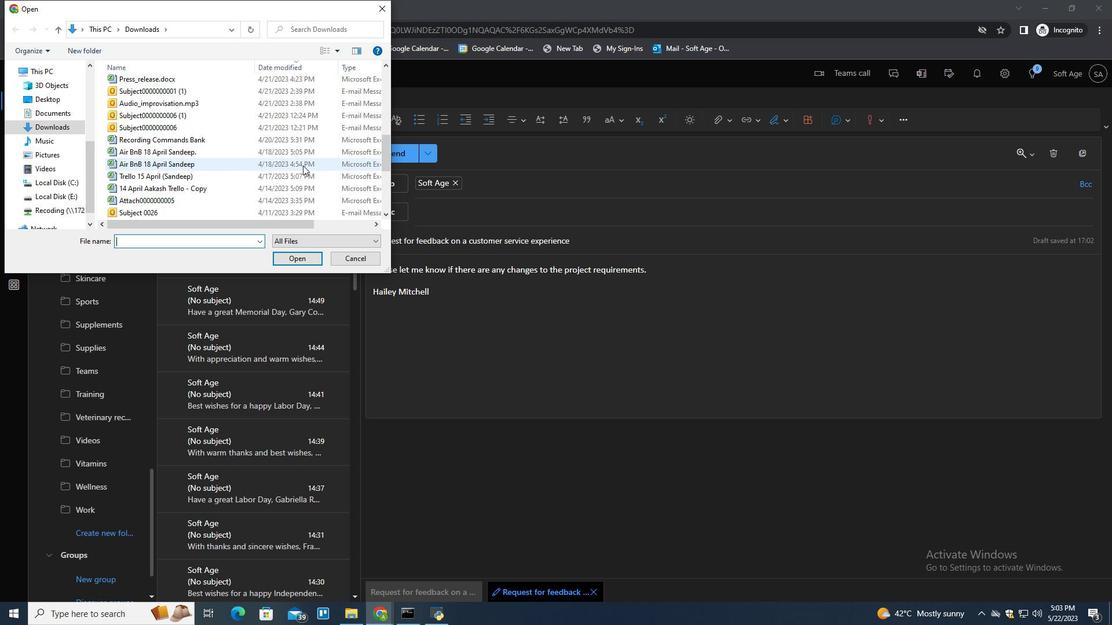 
Action: Mouse scrolled (303, 165) with delta (0, 0)
Screenshot: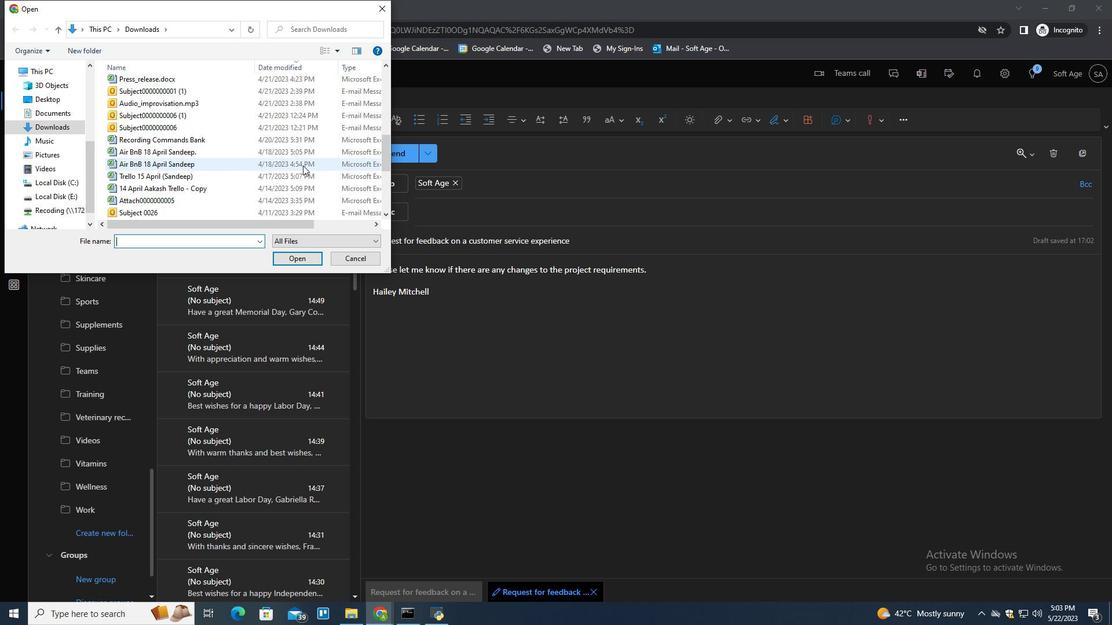
Action: Mouse scrolled (303, 165) with delta (0, 0)
Screenshot: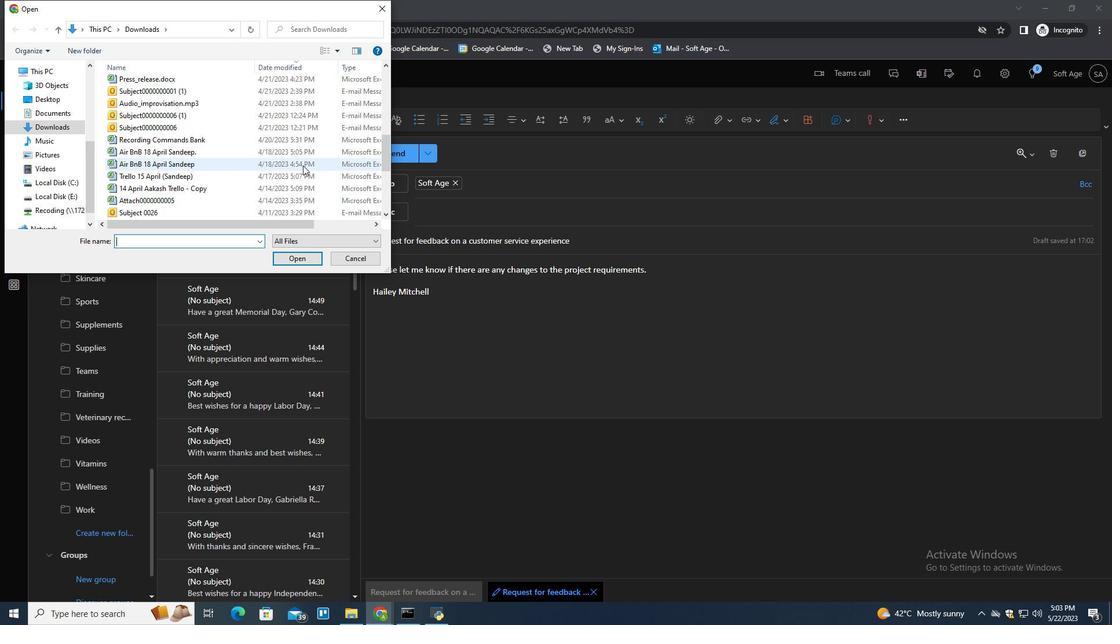 
Action: Mouse scrolled (303, 165) with delta (0, 0)
Screenshot: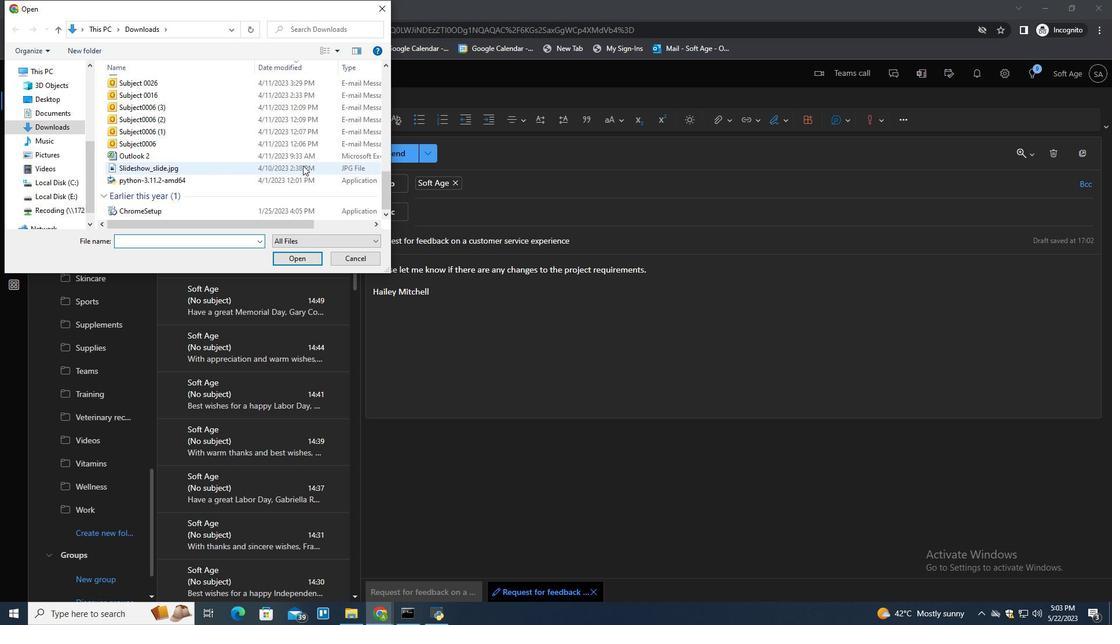 
Action: Mouse scrolled (303, 165) with delta (0, 0)
Screenshot: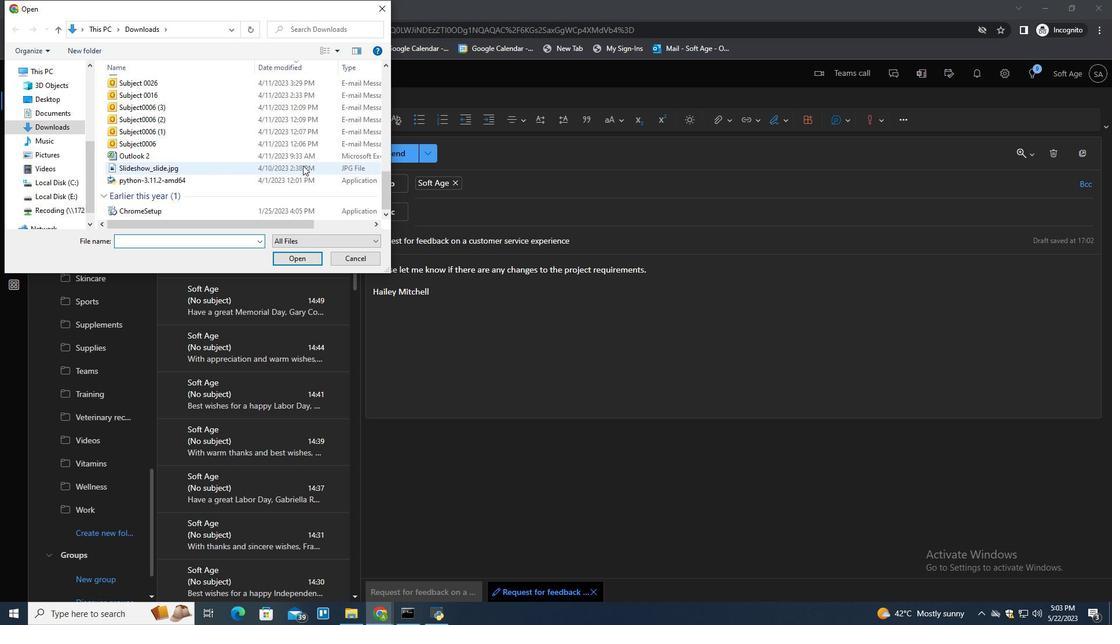 
Action: Mouse scrolled (303, 165) with delta (0, 0)
Screenshot: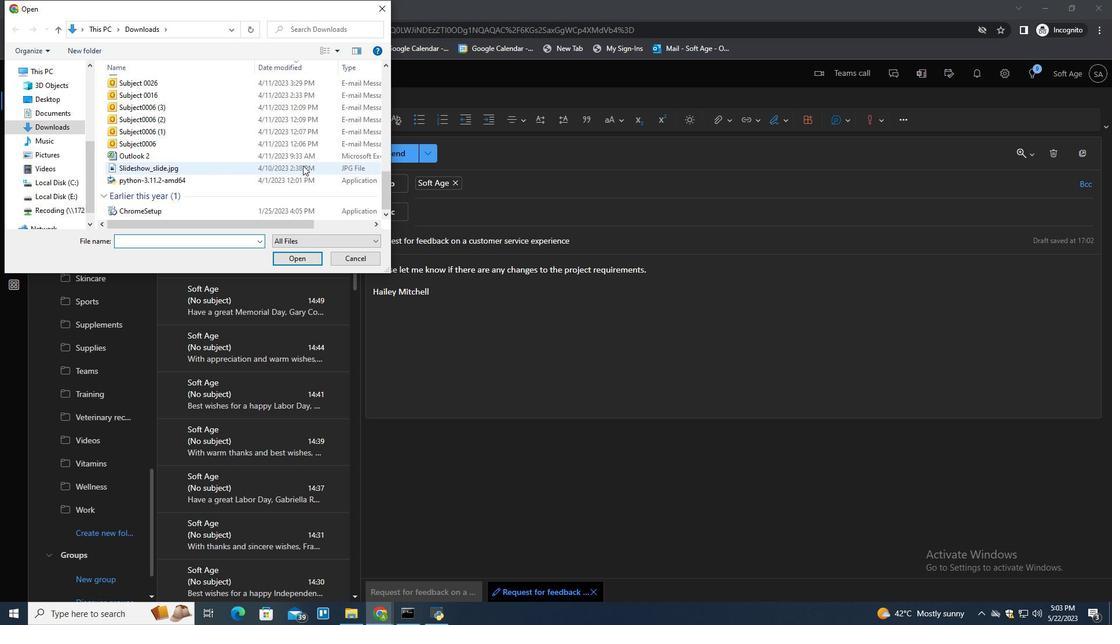 
Action: Mouse scrolled (303, 165) with delta (0, 0)
Screenshot: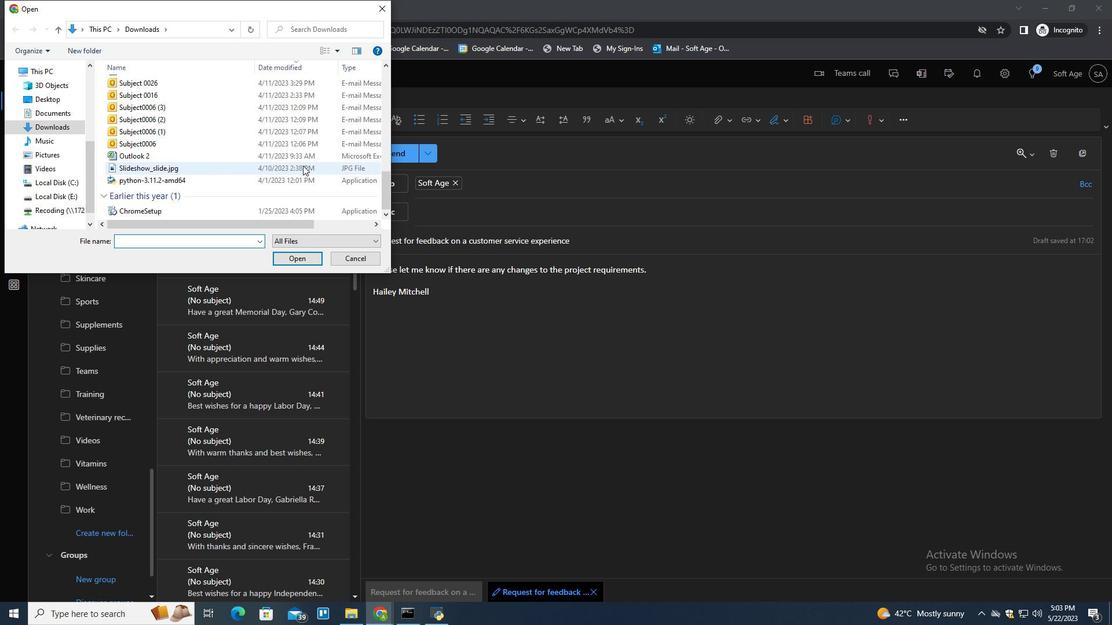
Action: Mouse scrolled (303, 165) with delta (0, 0)
Screenshot: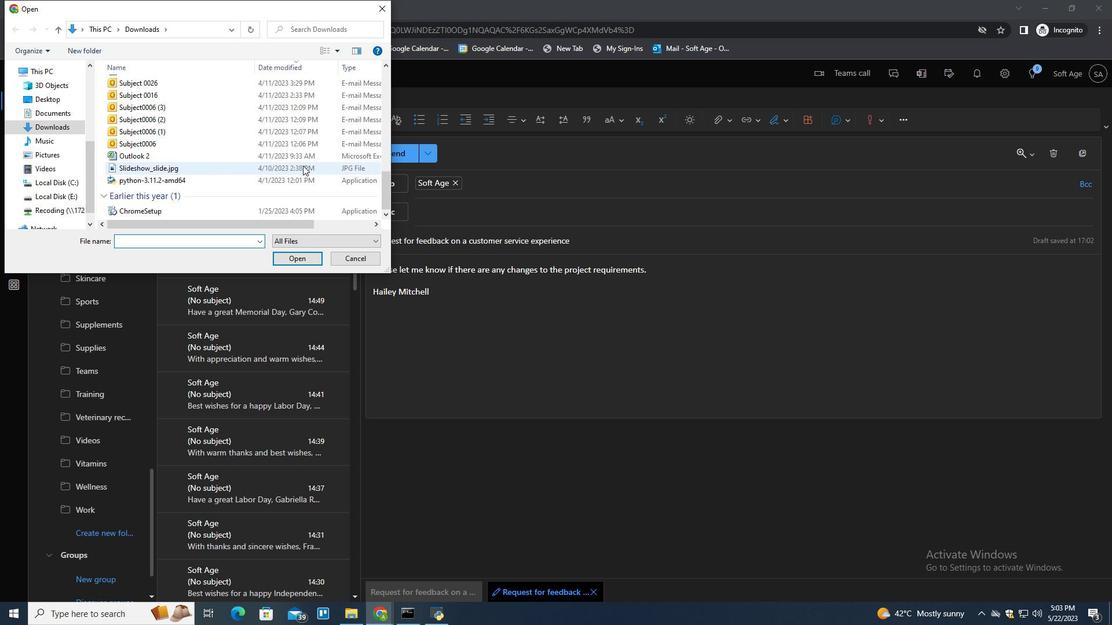 
Action: Mouse scrolled (303, 165) with delta (0, 0)
Screenshot: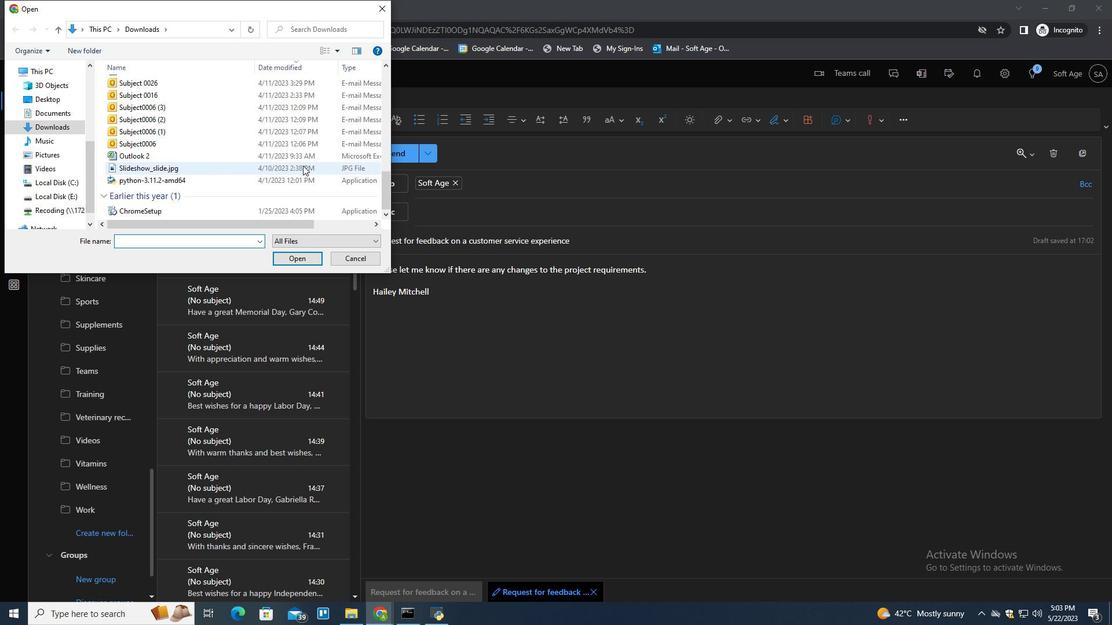 
Action: Mouse moved to (216, 169)
Screenshot: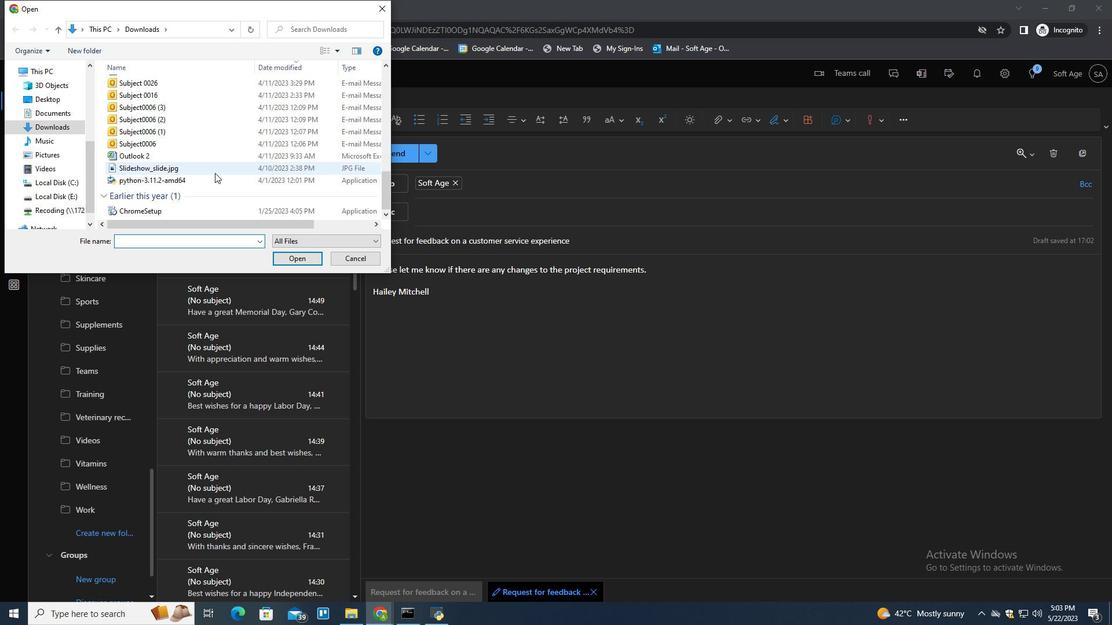 
Action: Mouse pressed left at (216, 169)
Screenshot: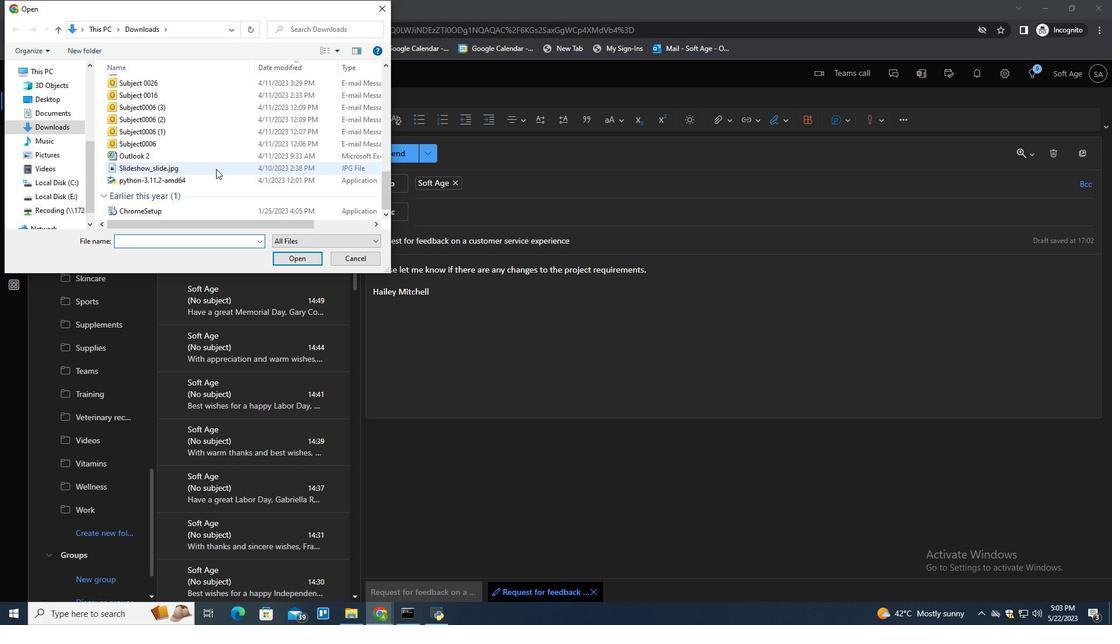 
Action: Key pressed <Key.f2>
Screenshot: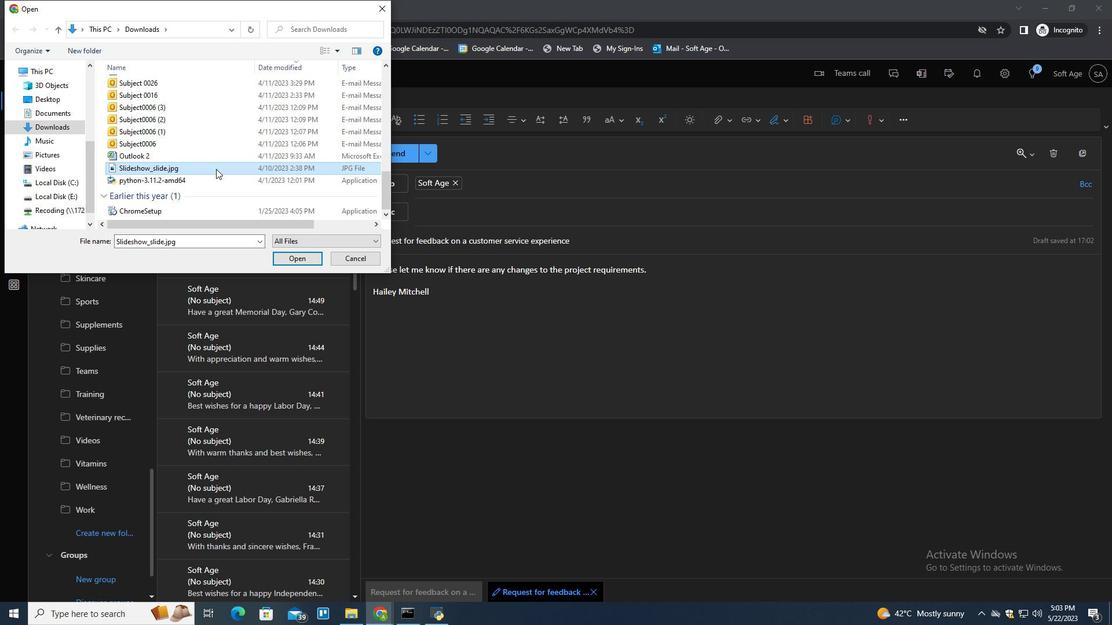 
Action: Mouse moved to (216, 169)
Screenshot: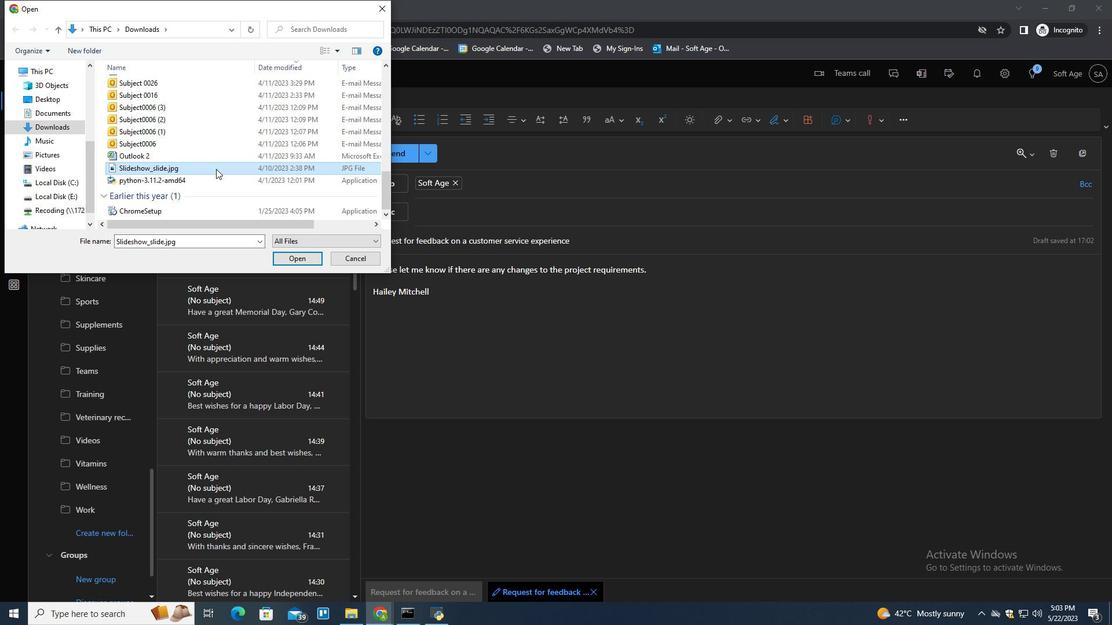 
Action: Key pressed <Key.shift>Sales<Key.shift>_promotion<Key.shift>_image.png
Screenshot: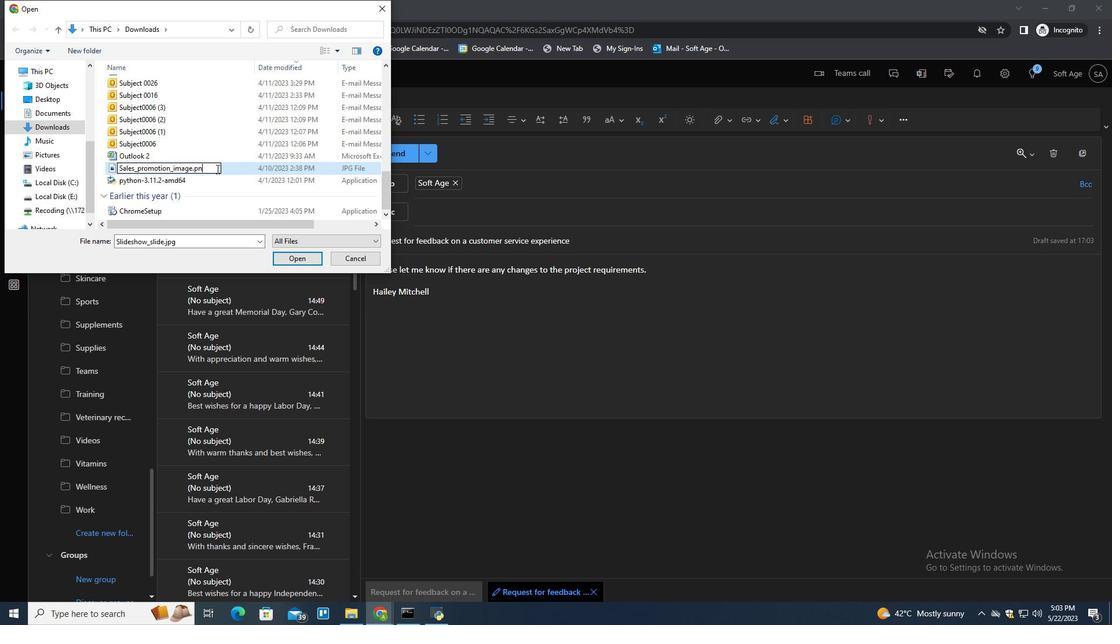 
Action: Mouse moved to (241, 168)
Screenshot: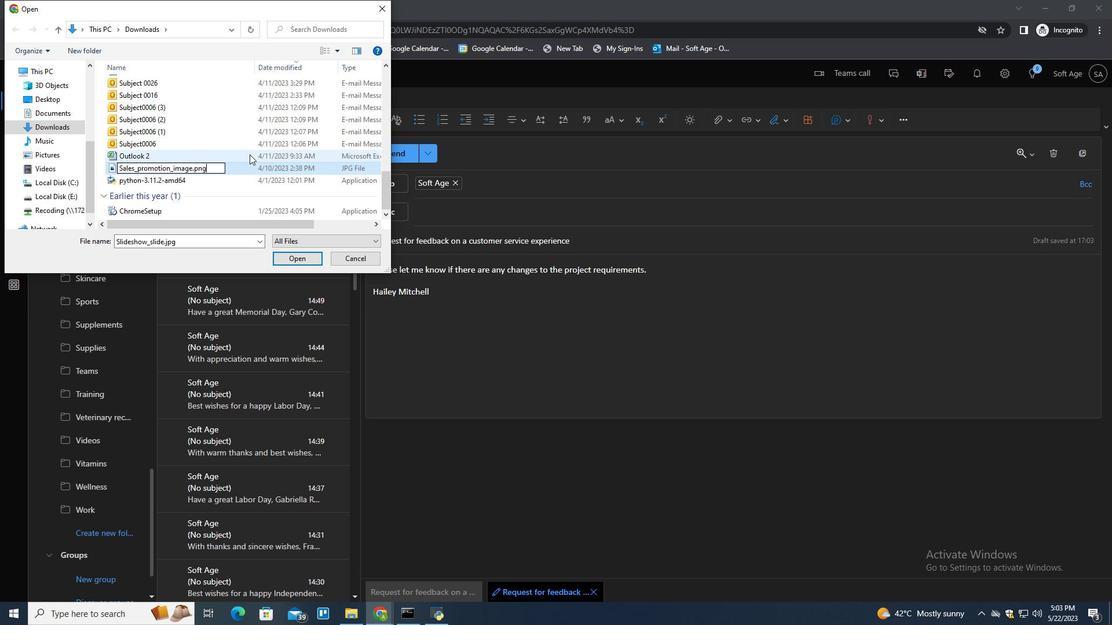 
Action: Mouse pressed left at (241, 168)
Screenshot: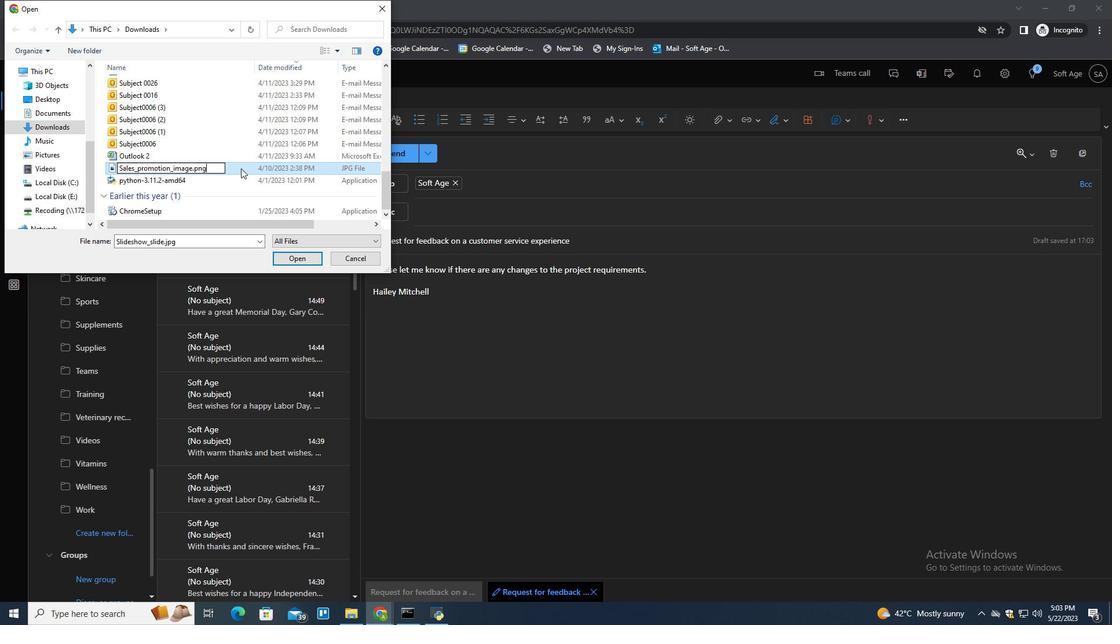 
Action: Mouse moved to (292, 255)
Screenshot: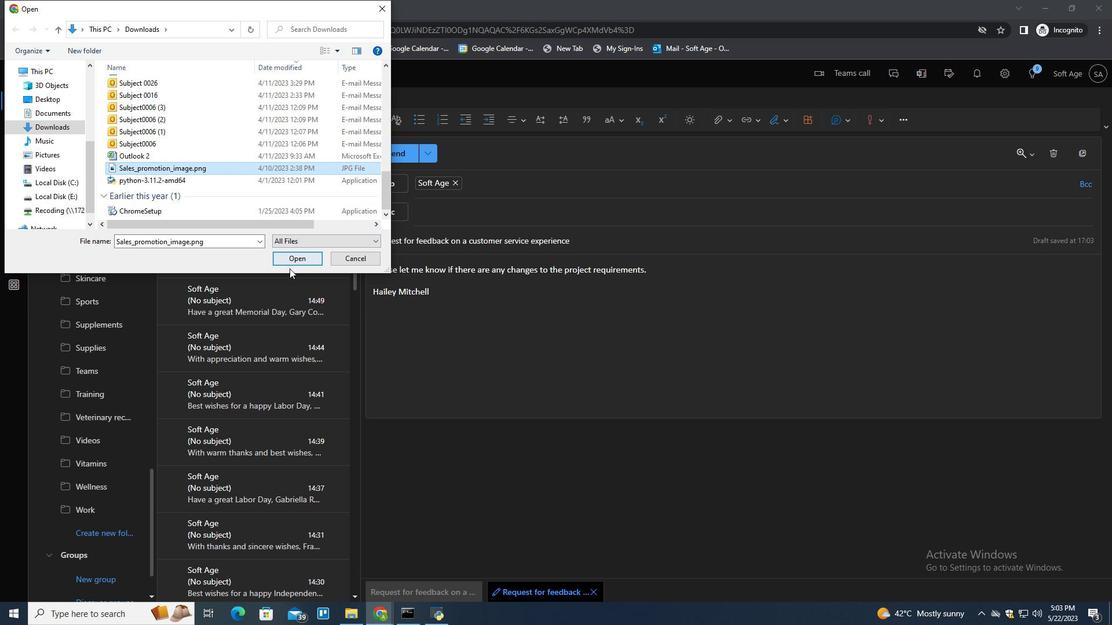
Action: Mouse pressed left at (292, 255)
Screenshot: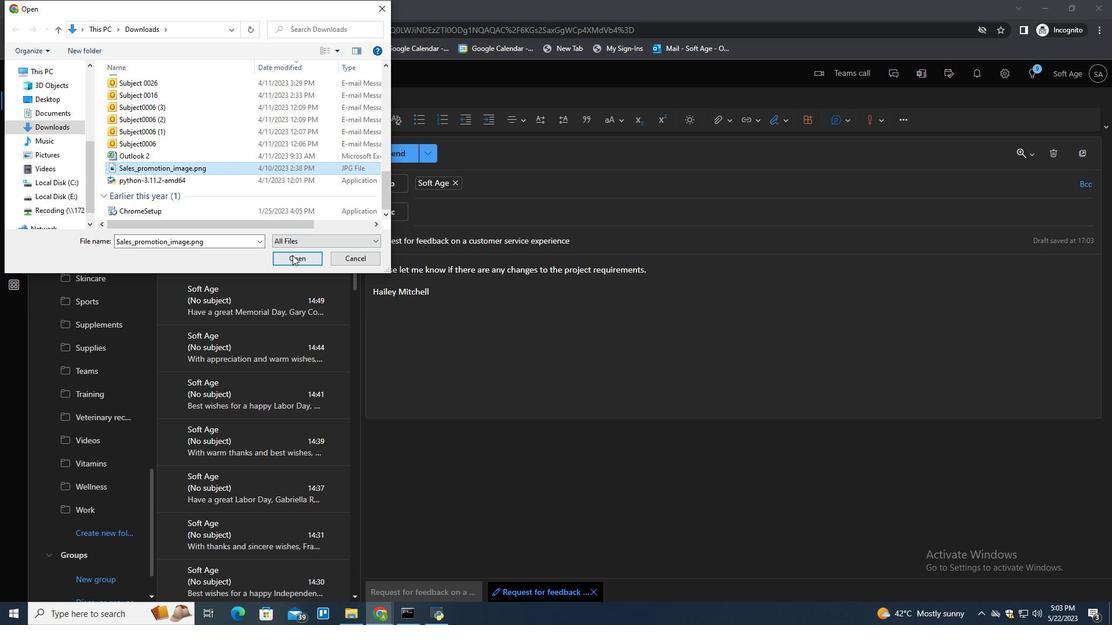 
Action: Mouse moved to (668, 445)
Screenshot: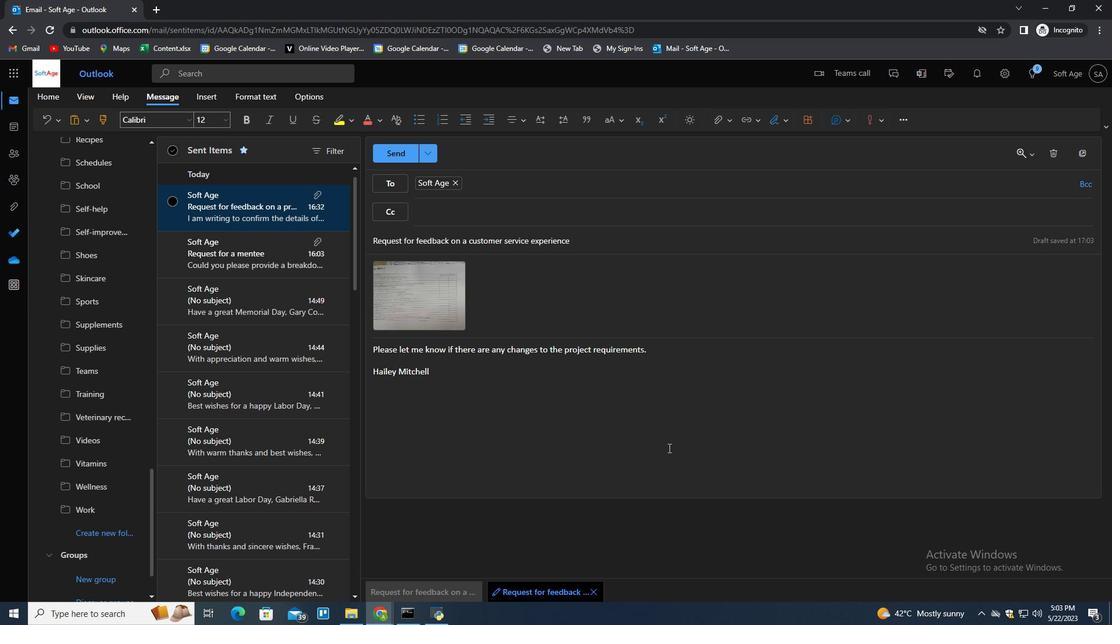 
Action: Mouse pressed left at (668, 445)
Screenshot: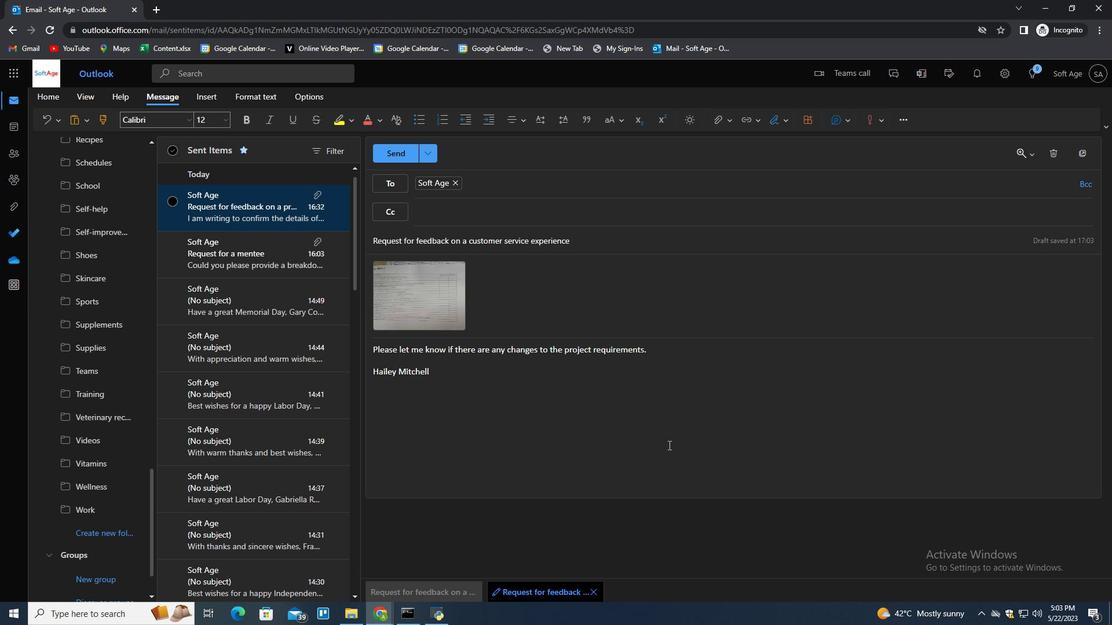 
Action: Mouse moved to (541, 352)
Screenshot: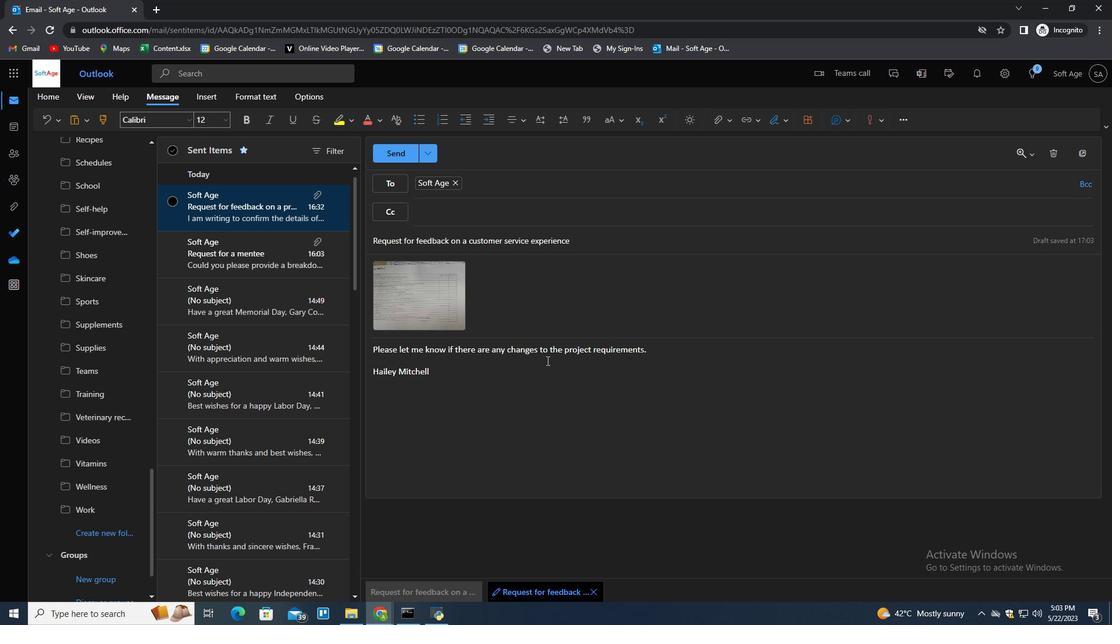 
Action: Key pressed <Key.enter>
Screenshot: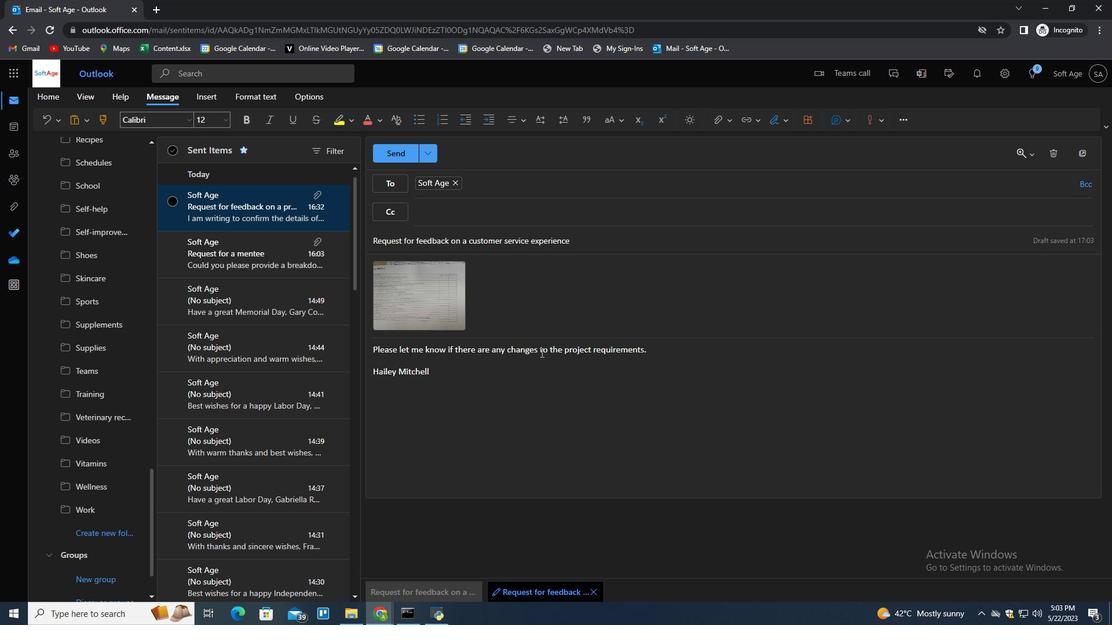 
Action: Mouse moved to (88, 458)
Screenshot: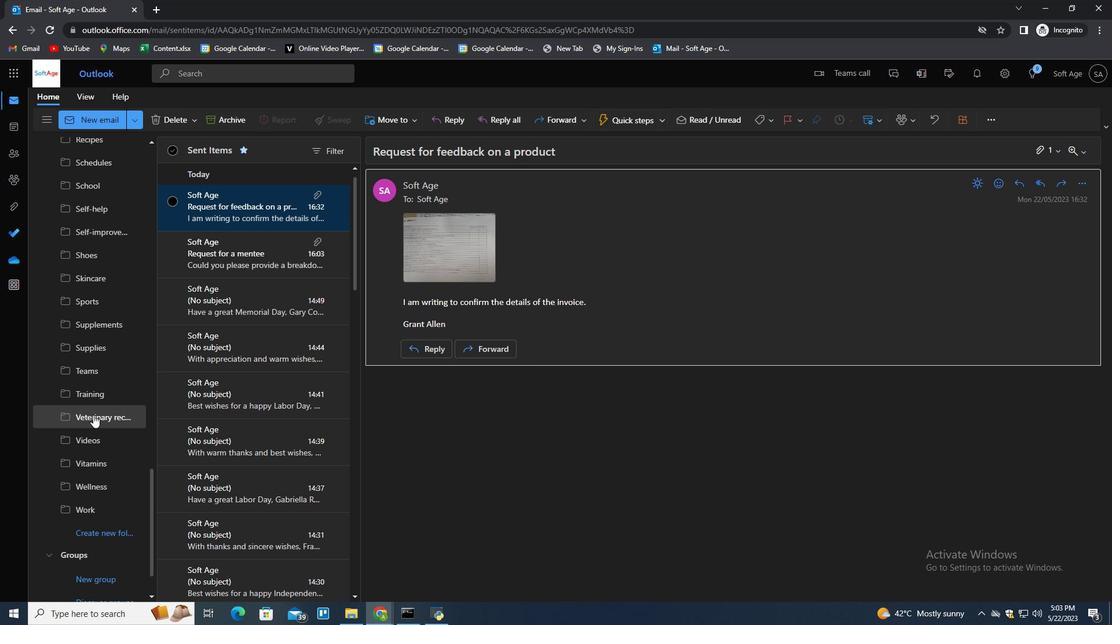 
Action: Mouse scrolled (88, 457) with delta (0, 0)
Screenshot: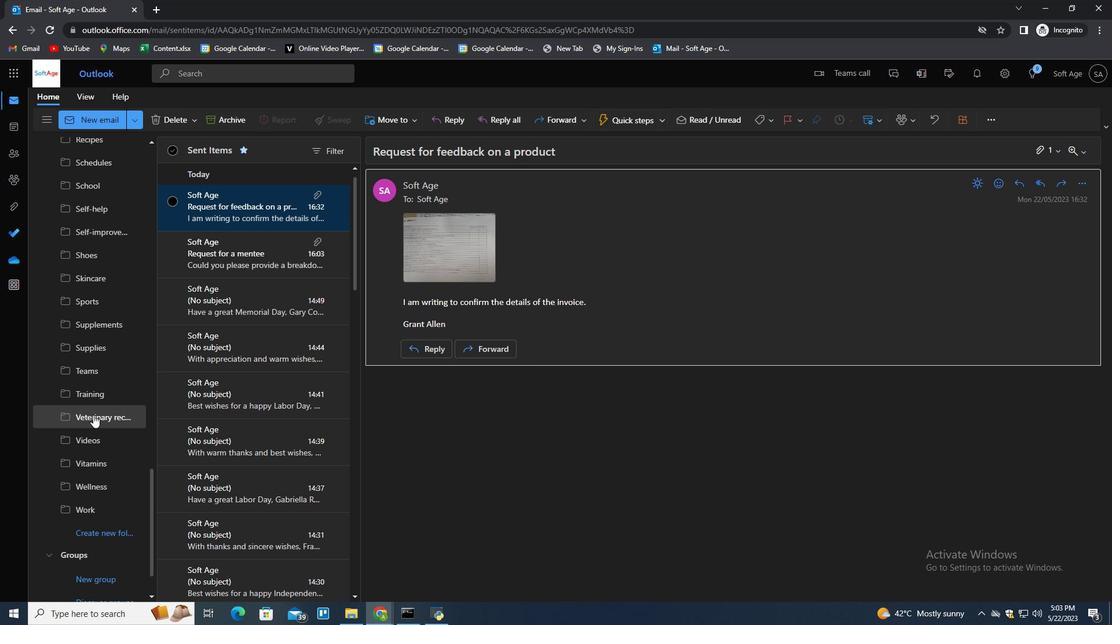 
Action: Mouse moved to (88, 464)
Screenshot: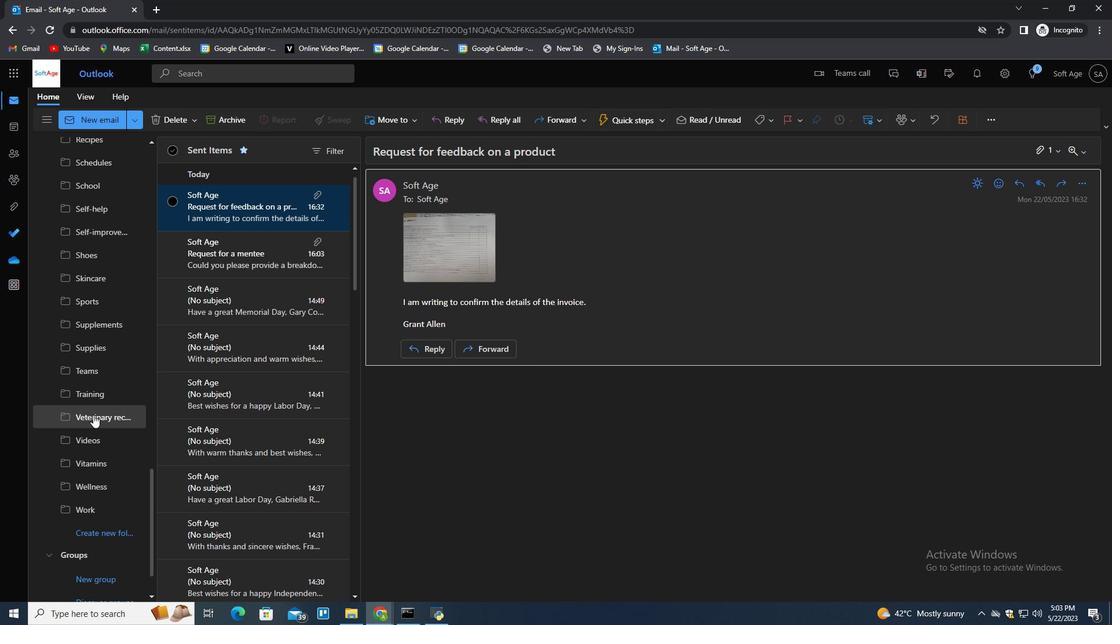 
Action: Mouse scrolled (88, 463) with delta (0, 0)
Screenshot: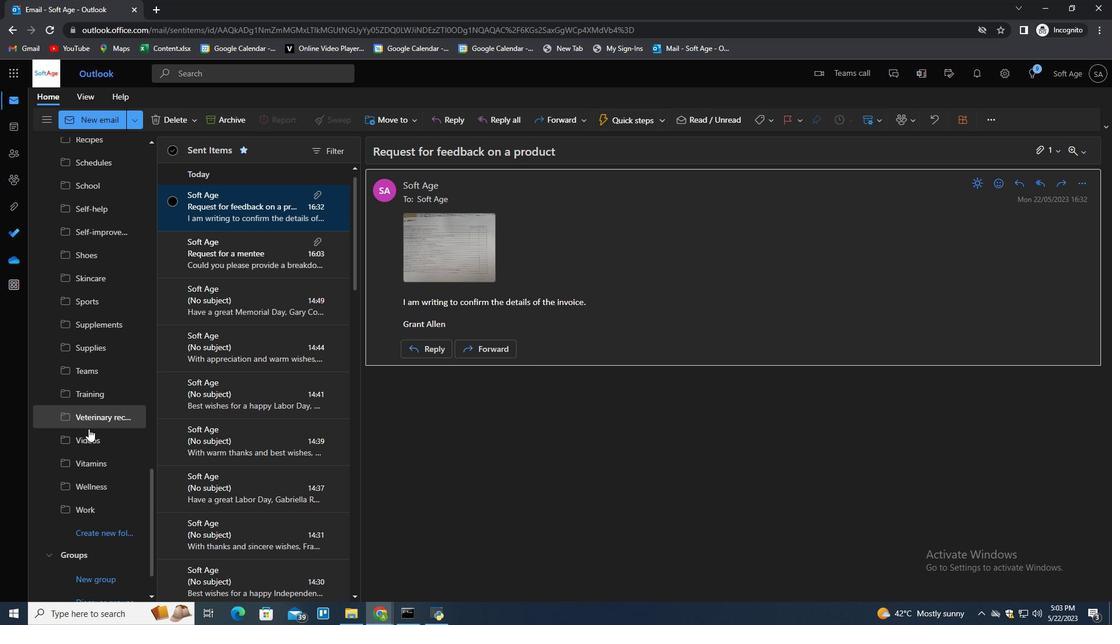 
Action: Mouse moved to (89, 465)
Screenshot: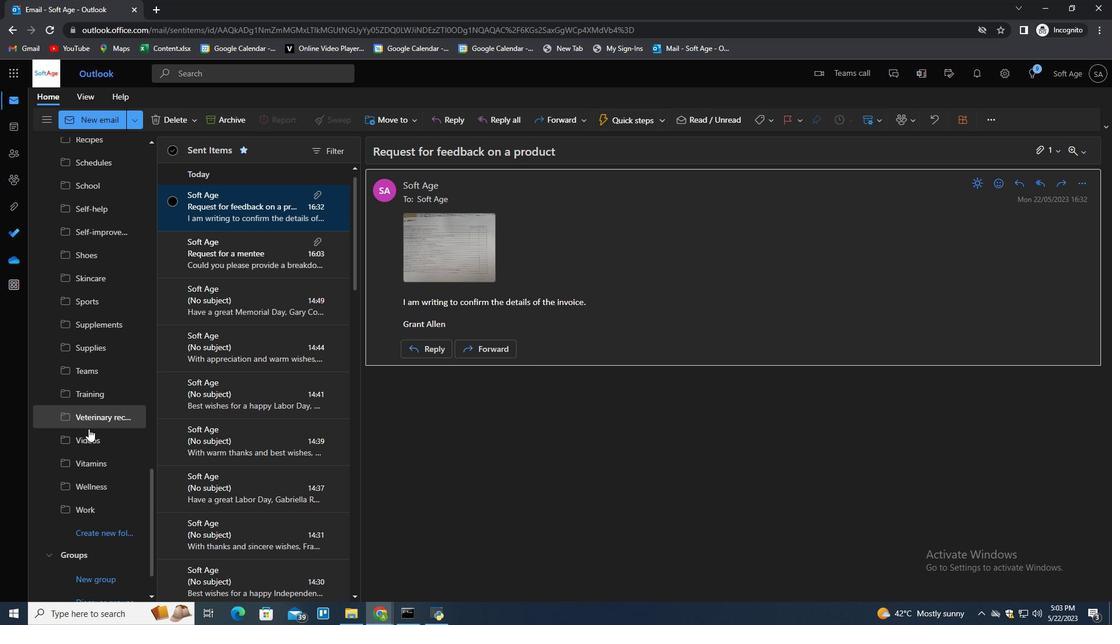 
Action: Mouse scrolled (89, 465) with delta (0, 0)
Screenshot: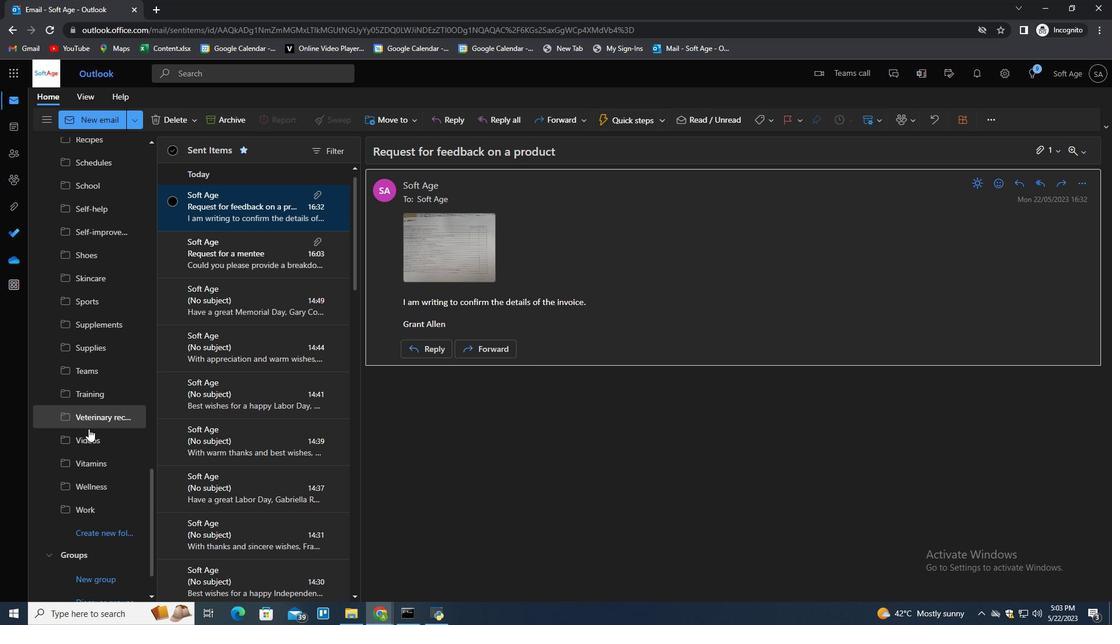 
Action: Mouse moved to (89, 466)
Screenshot: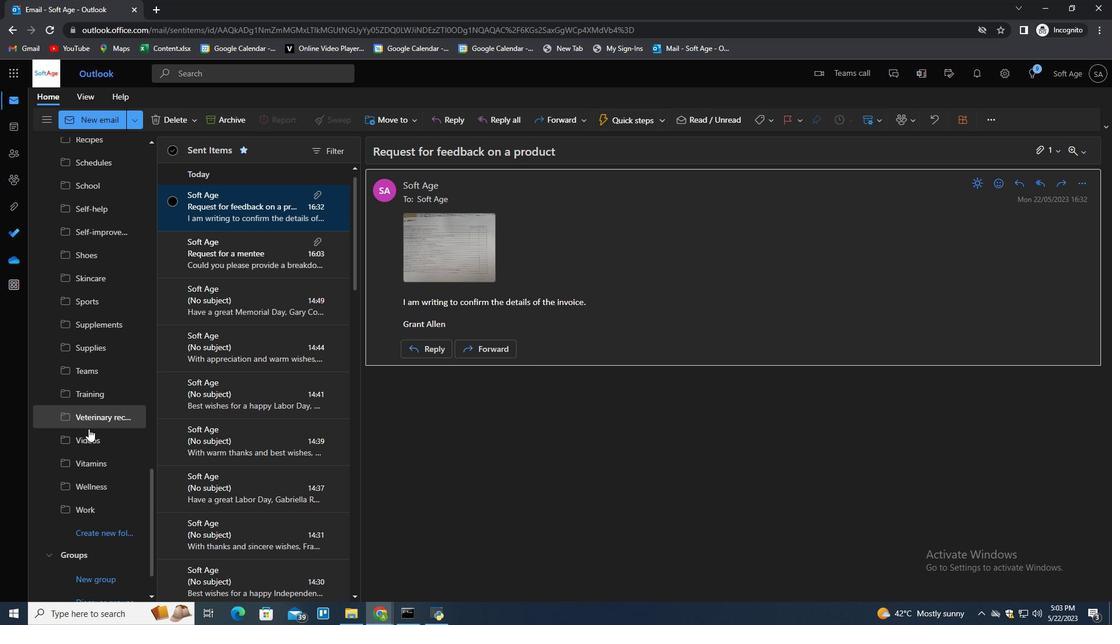 
Action: Mouse scrolled (89, 465) with delta (0, 0)
Screenshot: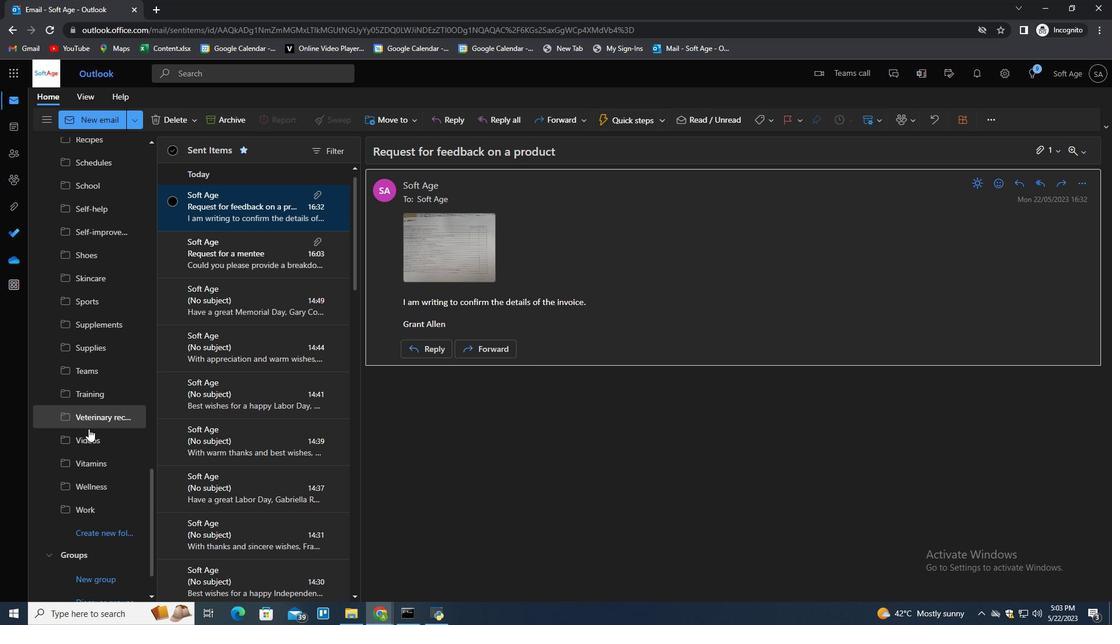 
Action: Mouse moved to (261, 211)
Screenshot: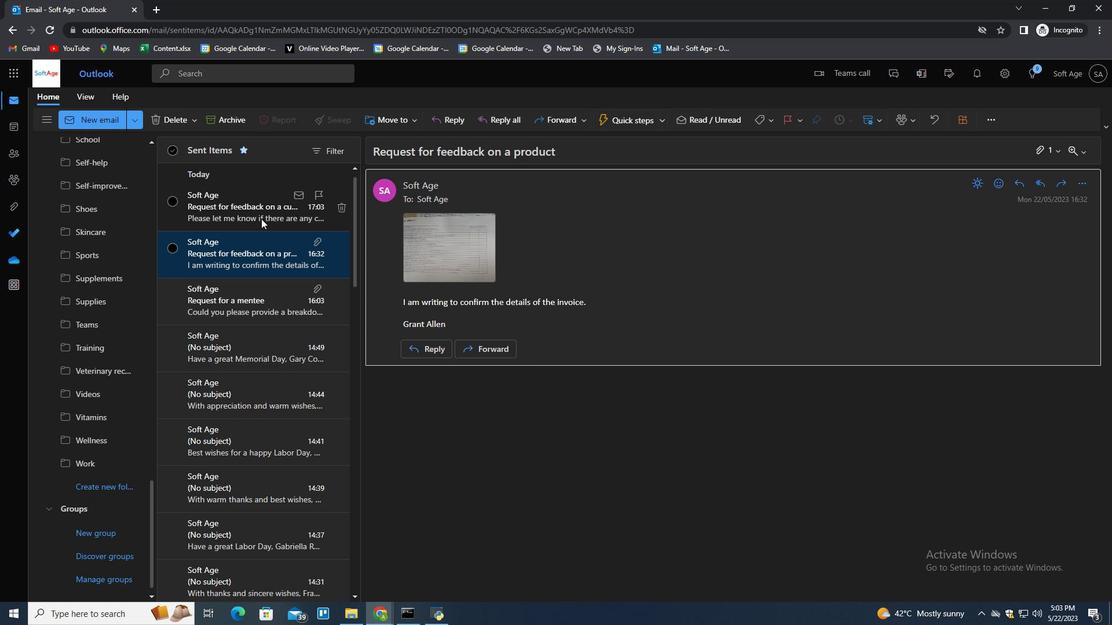
Action: Mouse pressed right at (261, 211)
Screenshot: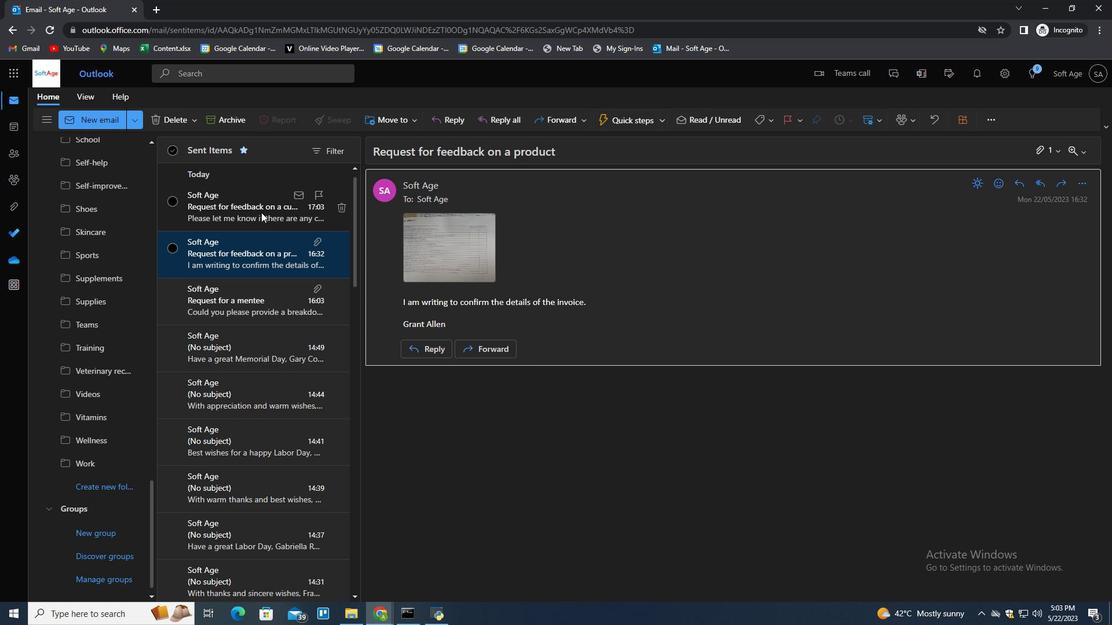 
Action: Mouse moved to (298, 257)
Screenshot: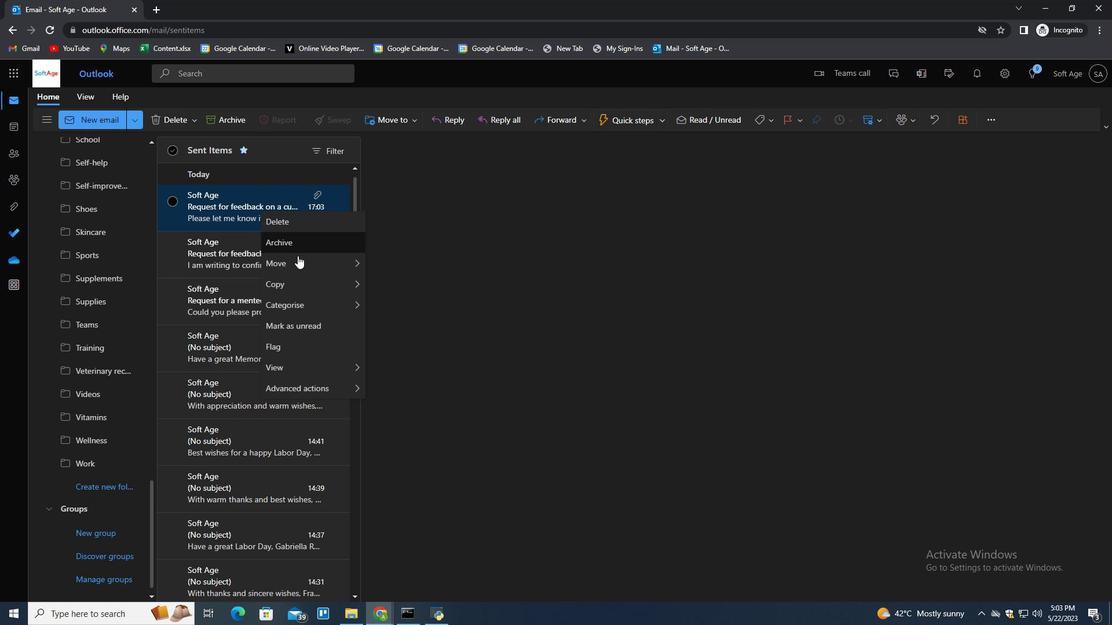 
Action: Mouse pressed left at (298, 257)
Screenshot: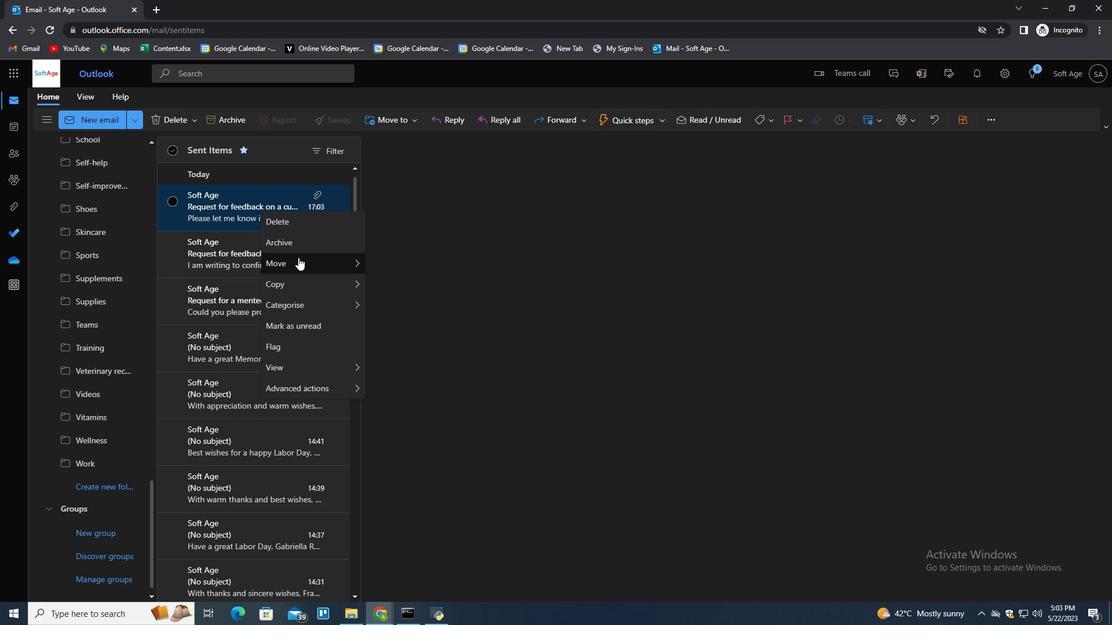
Action: Mouse moved to (428, 260)
Screenshot: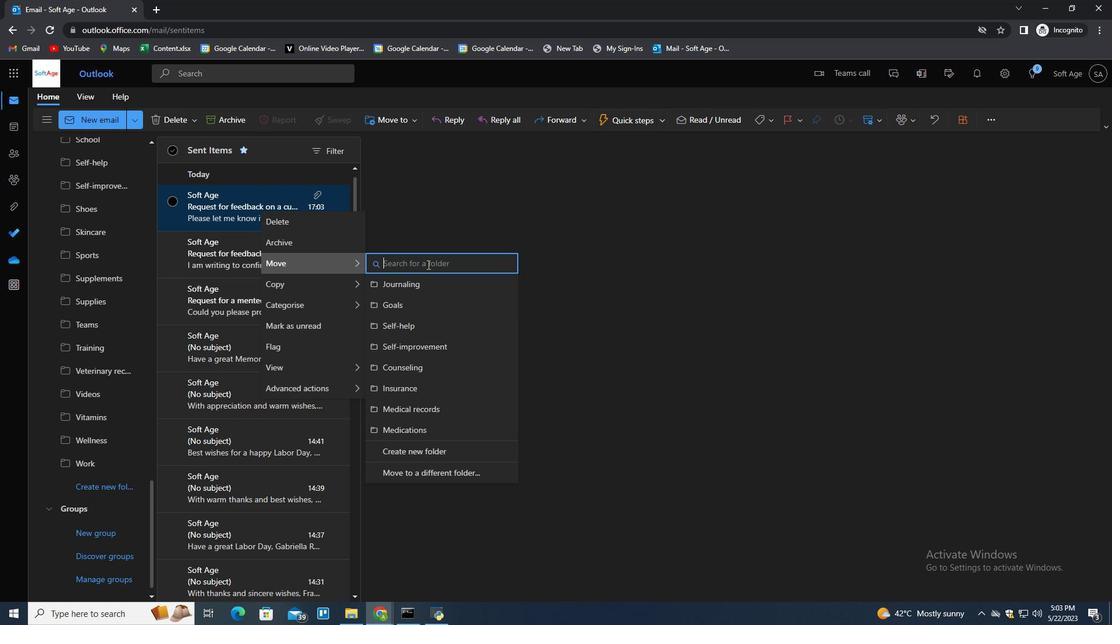 
Action: Mouse pressed left at (428, 260)
Screenshot: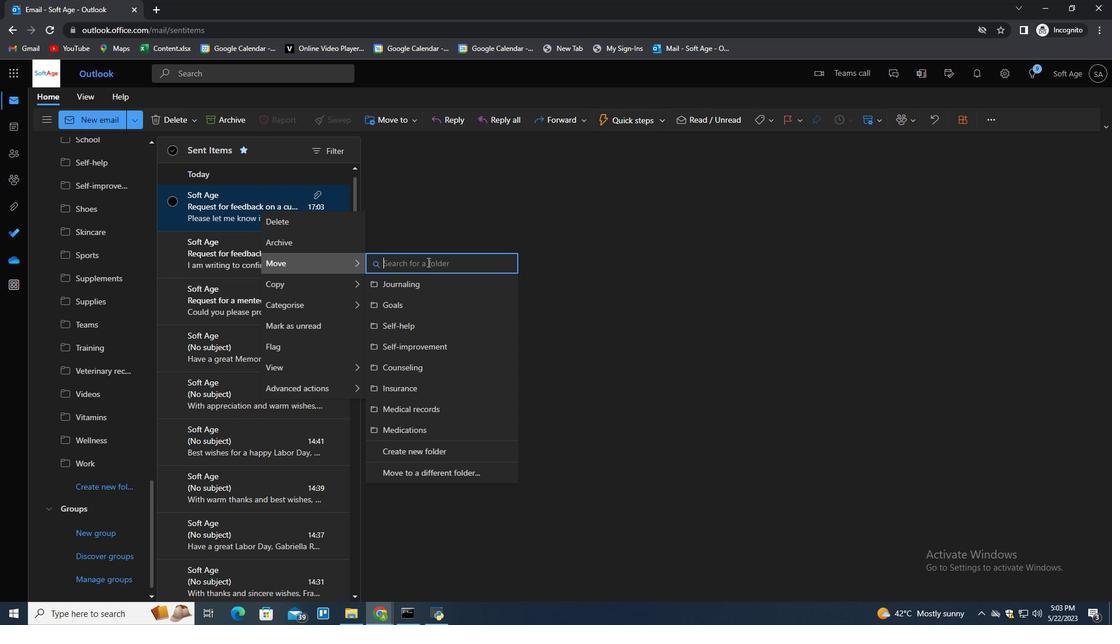 
Action: Key pressed <Key.shift>Reflection<Key.down><Key.enter>
Screenshot: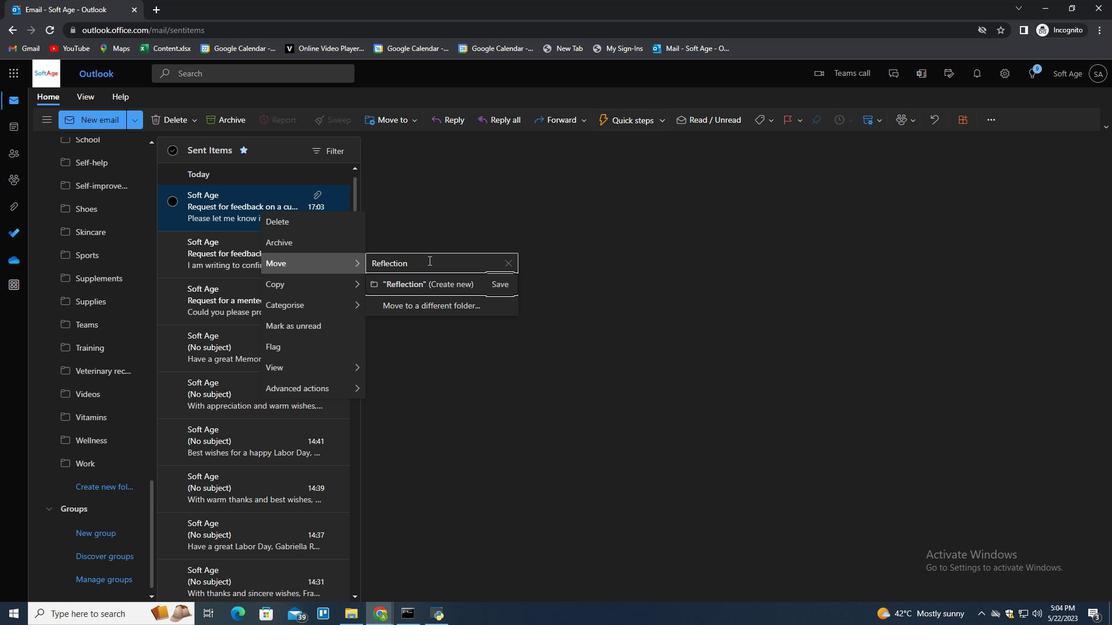 
